 Task: Open Card Business Requirements Elicitation in Board Email Marketing Campaign Strategy and Execution to Workspace Human Resources Information Systems and add a team member Softage.2@softage.net, a label Yellow, a checklist Web Development, an attachment from your onedrive, a color Yellow and finally, add a card description 'Conduct customer research for new pricing models' and a comment 'This task requires us to be agile and adaptable, given the dynamic nature of the project.'. Add a start date 'Jan 06, 1900' with a due date 'Jan 13, 1900'
Action: Mouse moved to (32, 320)
Screenshot: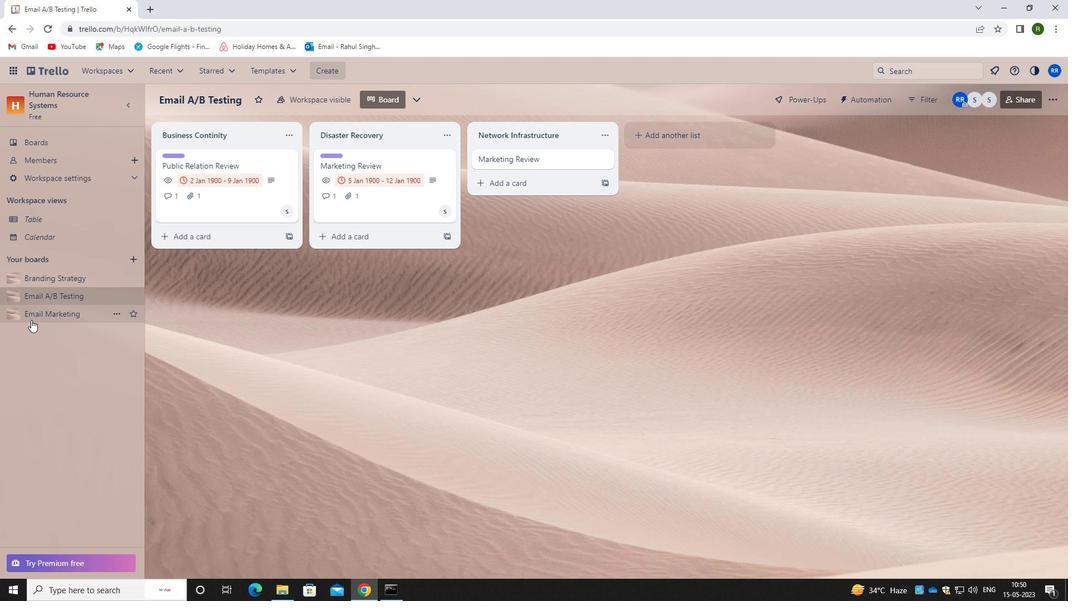 
Action: Mouse pressed left at (32, 320)
Screenshot: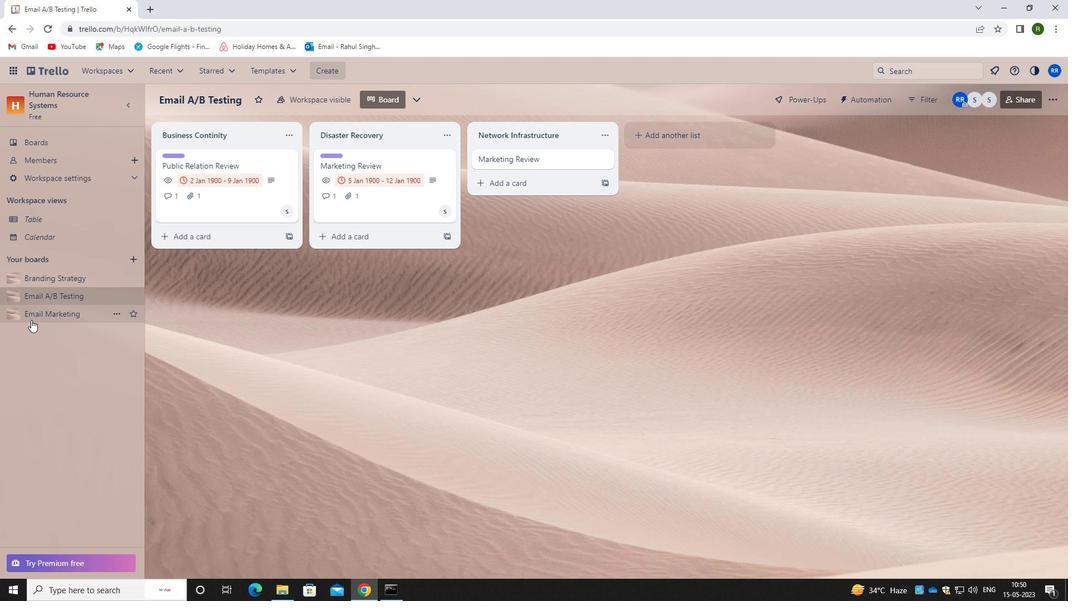 
Action: Mouse moved to (448, 158)
Screenshot: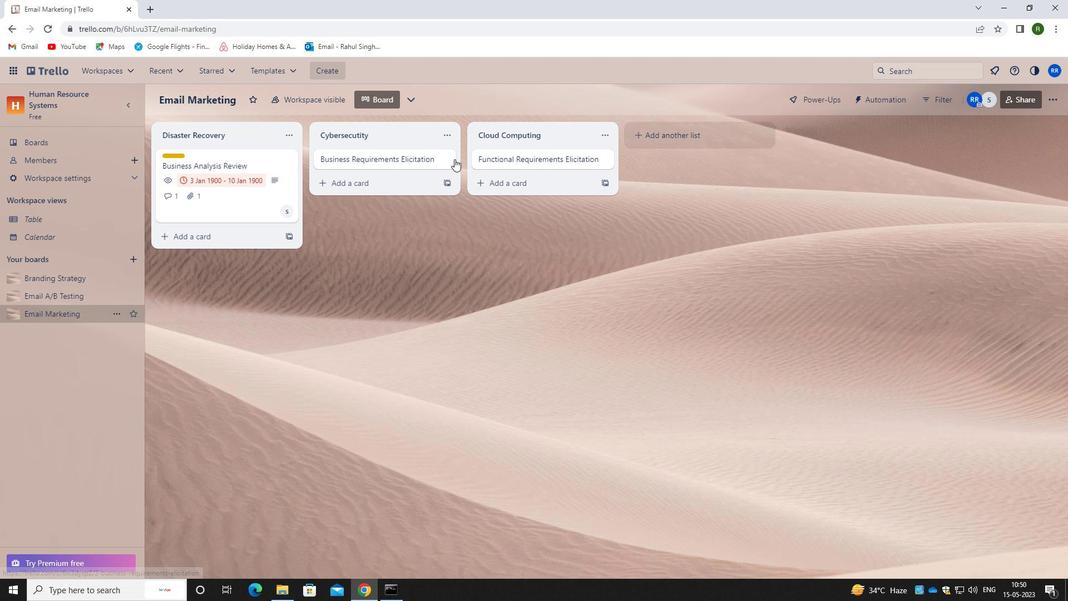 
Action: Mouse pressed left at (448, 158)
Screenshot: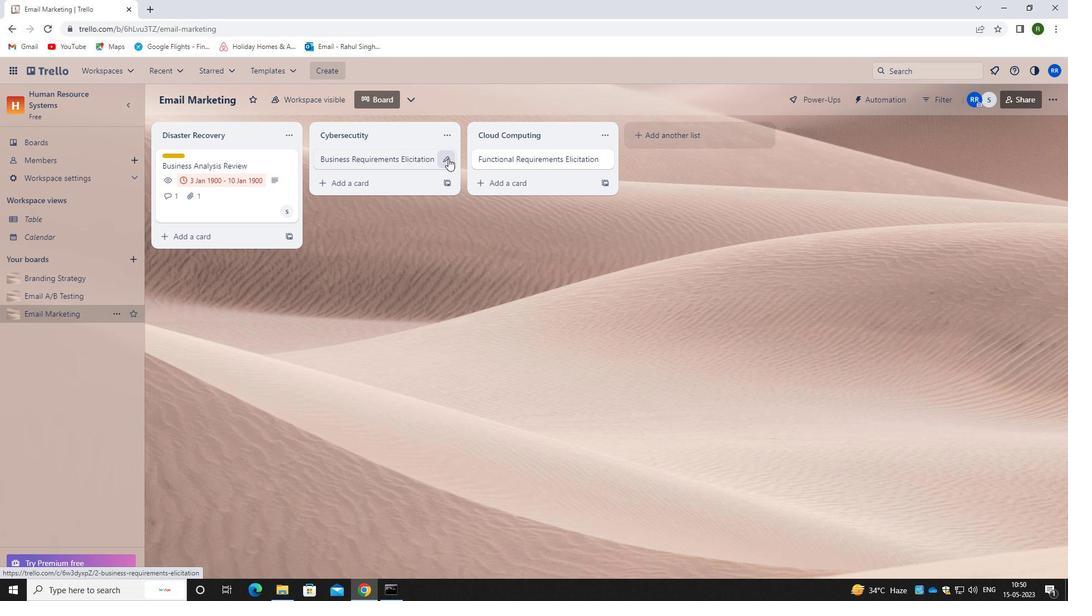 
Action: Mouse moved to (490, 159)
Screenshot: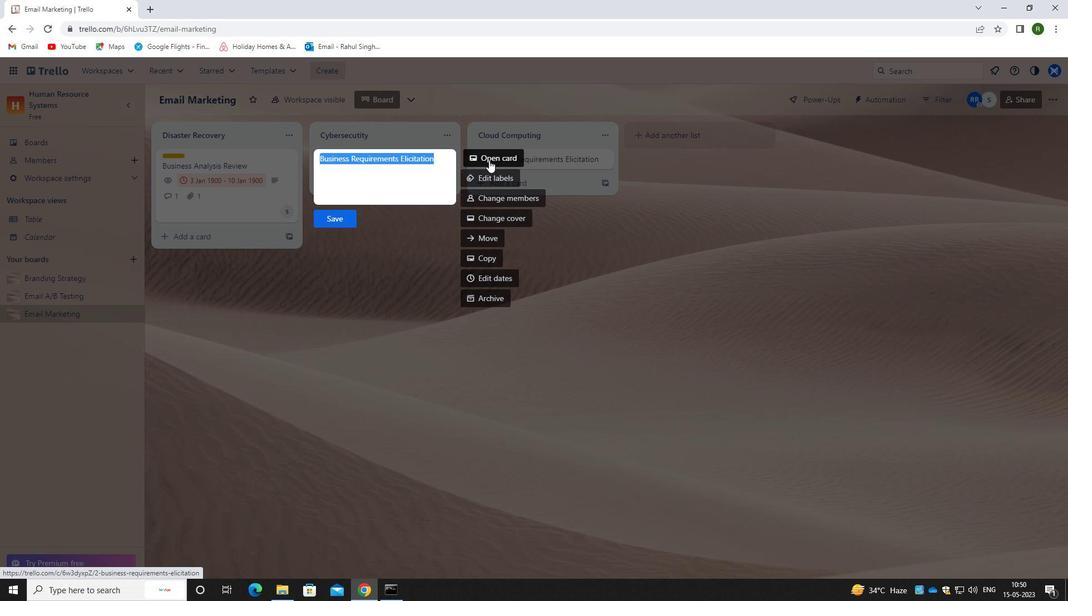
Action: Mouse pressed left at (490, 159)
Screenshot: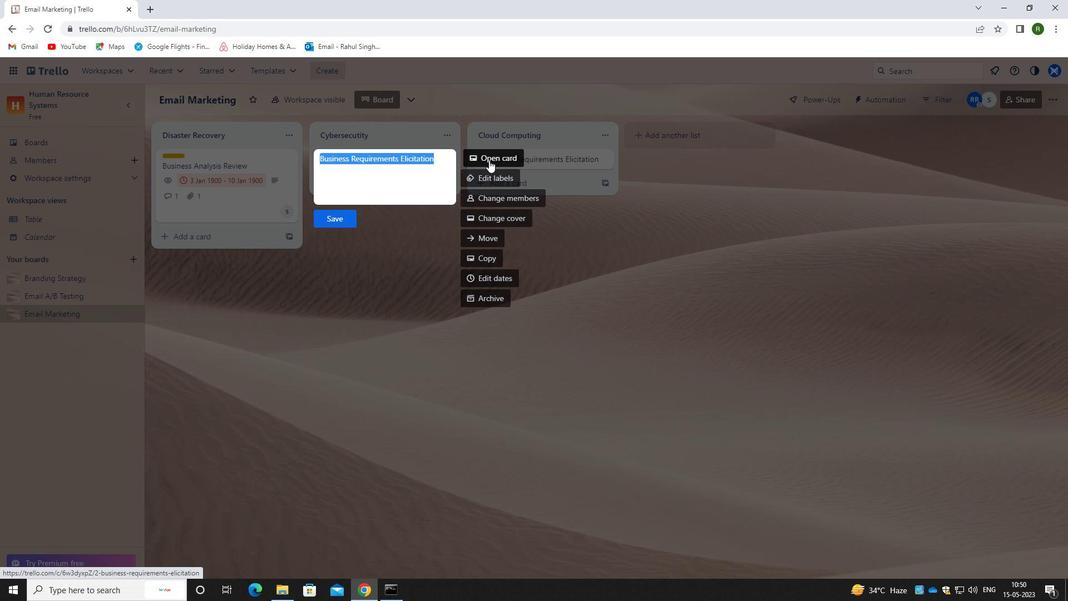 
Action: Mouse moved to (673, 198)
Screenshot: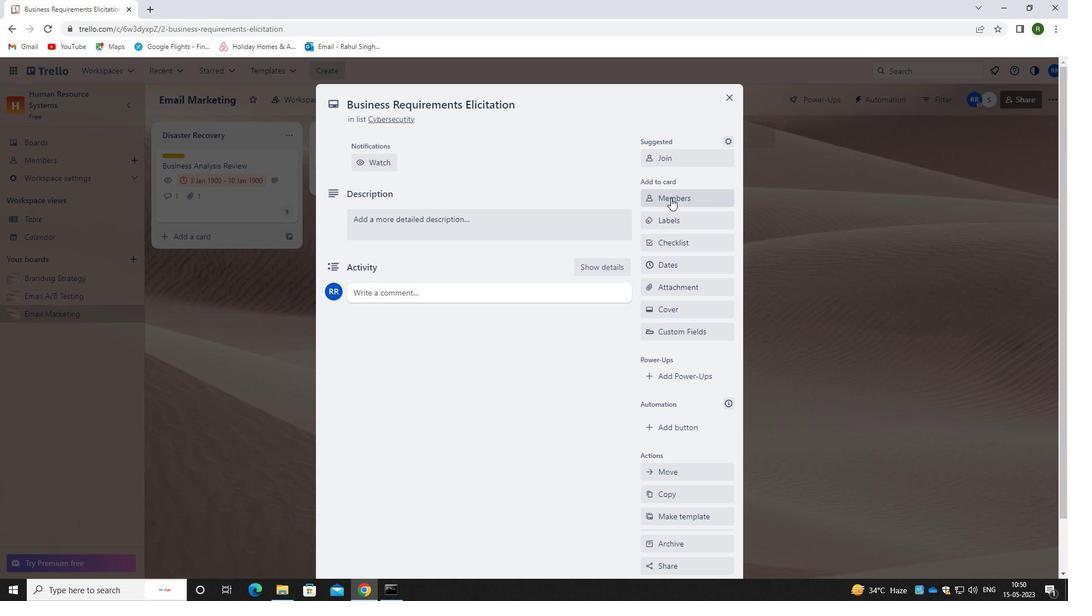 
Action: Mouse pressed left at (673, 198)
Screenshot: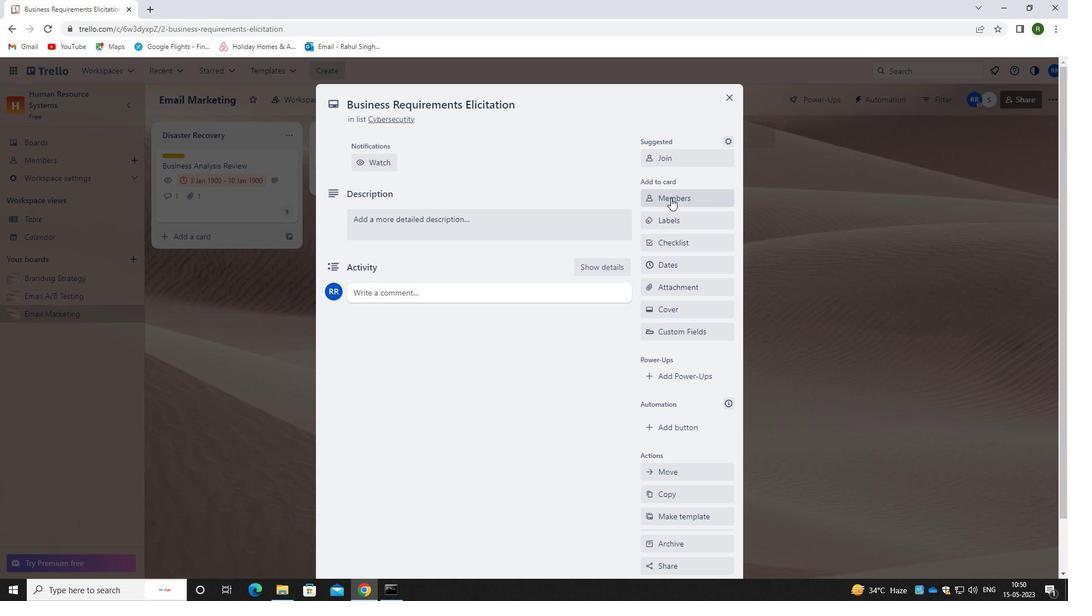 
Action: Mouse moved to (685, 249)
Screenshot: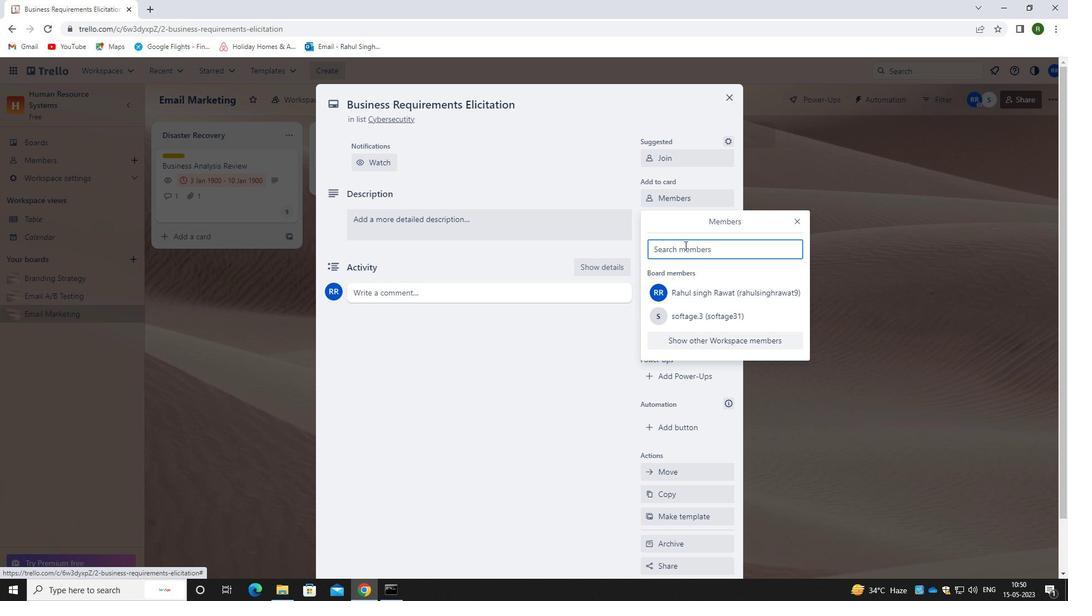 
Action: Key pressed <Key.caps_lock>s<Key.caps_lock>Oftage.2<Key.shift>@SOFTAGEM<Key.insert><Key.backspace>.NET
Screenshot: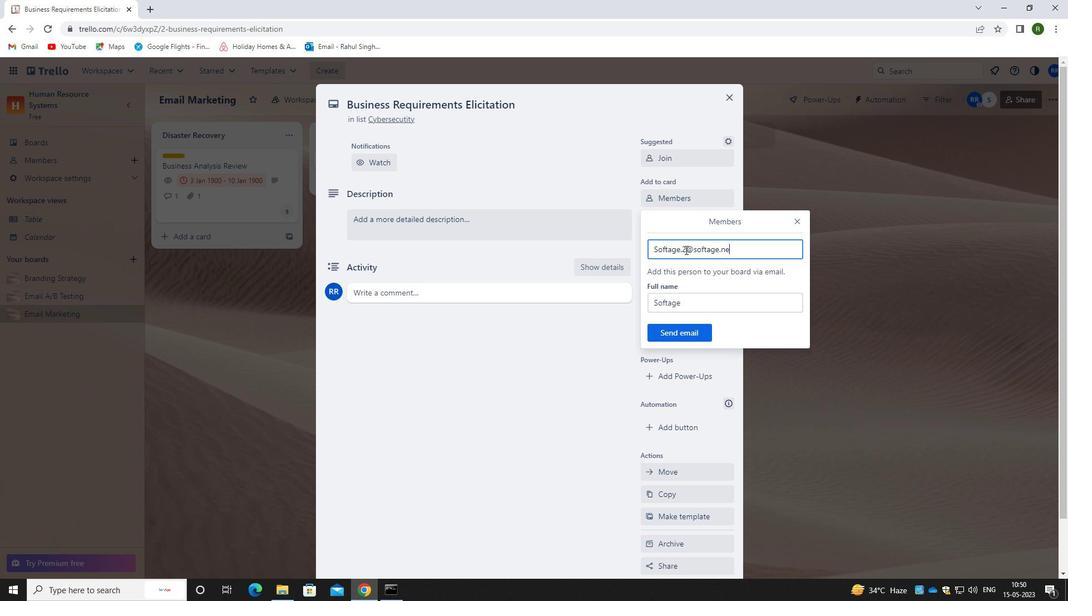 
Action: Mouse moved to (659, 329)
Screenshot: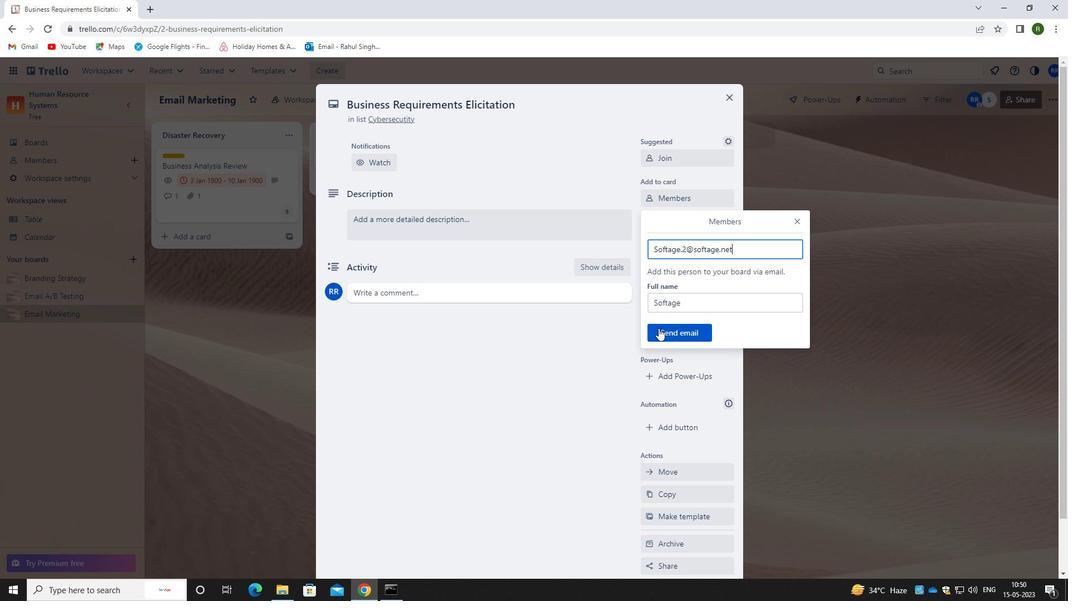 
Action: Mouse pressed left at (659, 329)
Screenshot: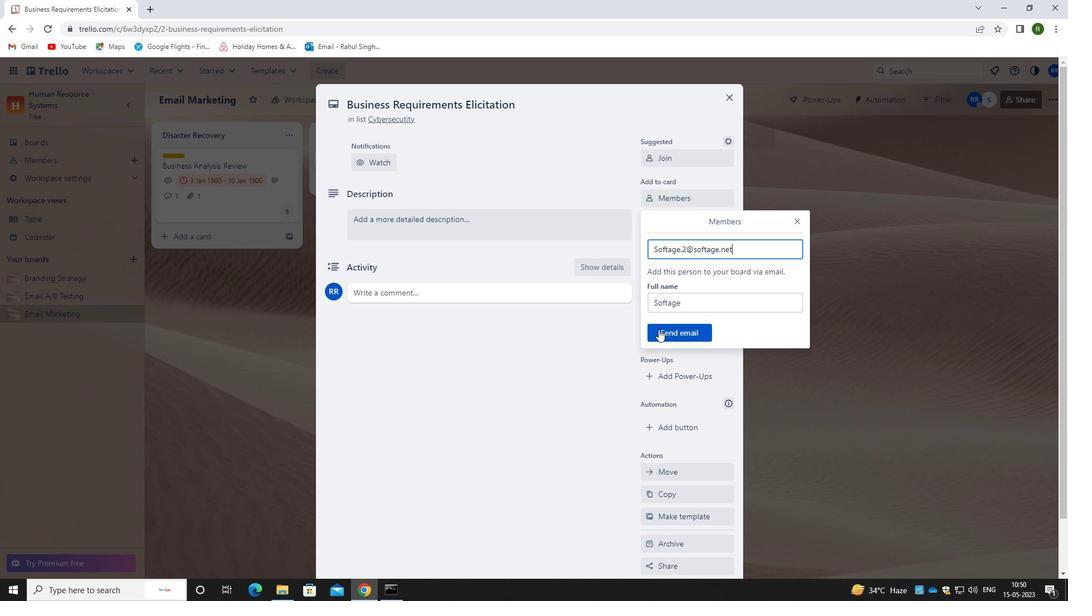 
Action: Mouse moved to (681, 216)
Screenshot: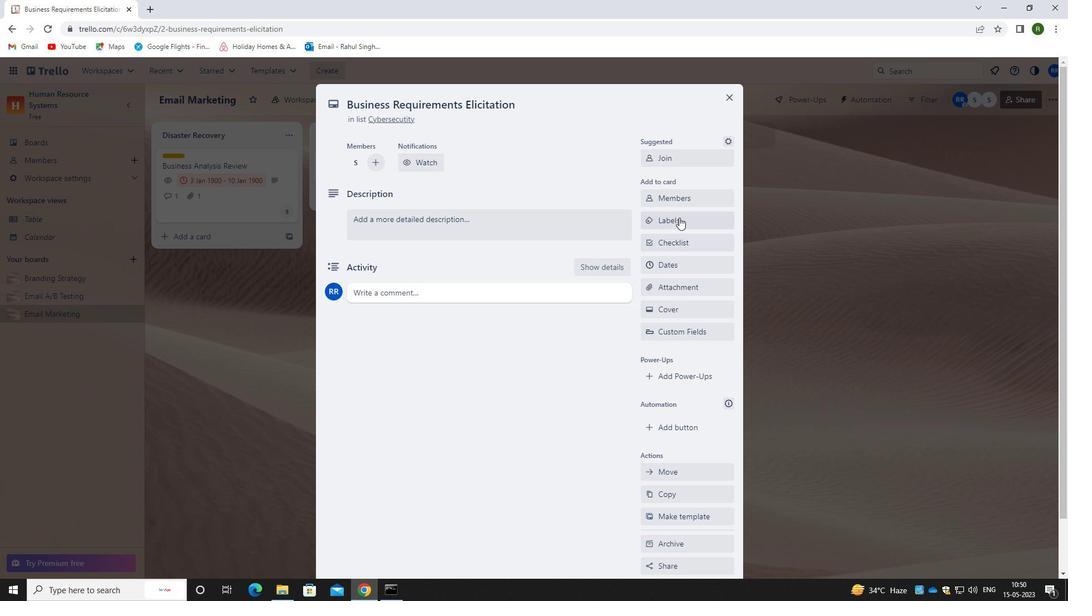 
Action: Mouse pressed left at (681, 216)
Screenshot: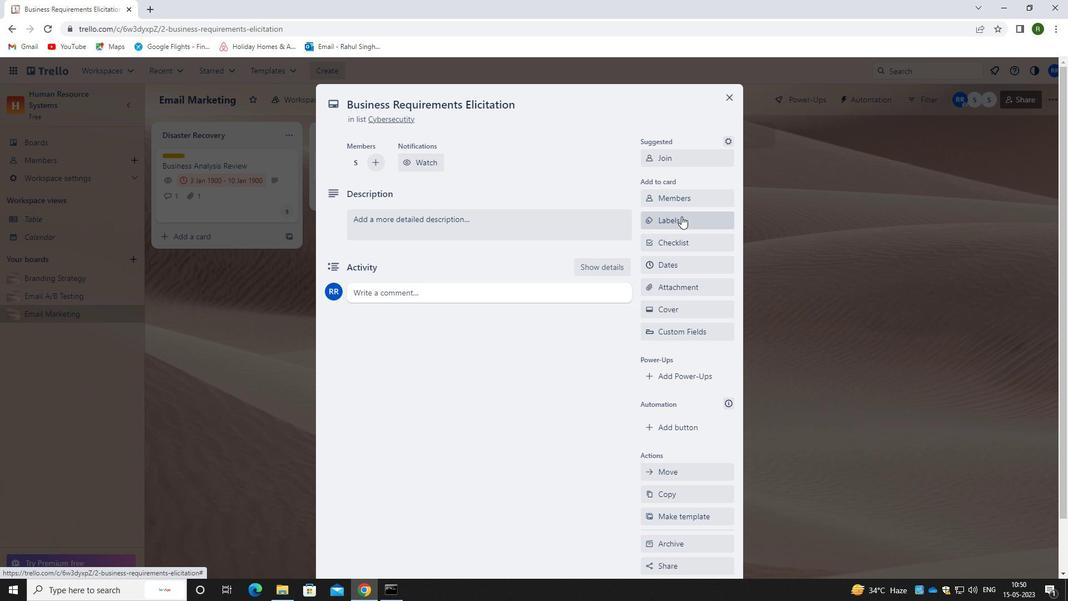 
Action: Mouse moved to (687, 273)
Screenshot: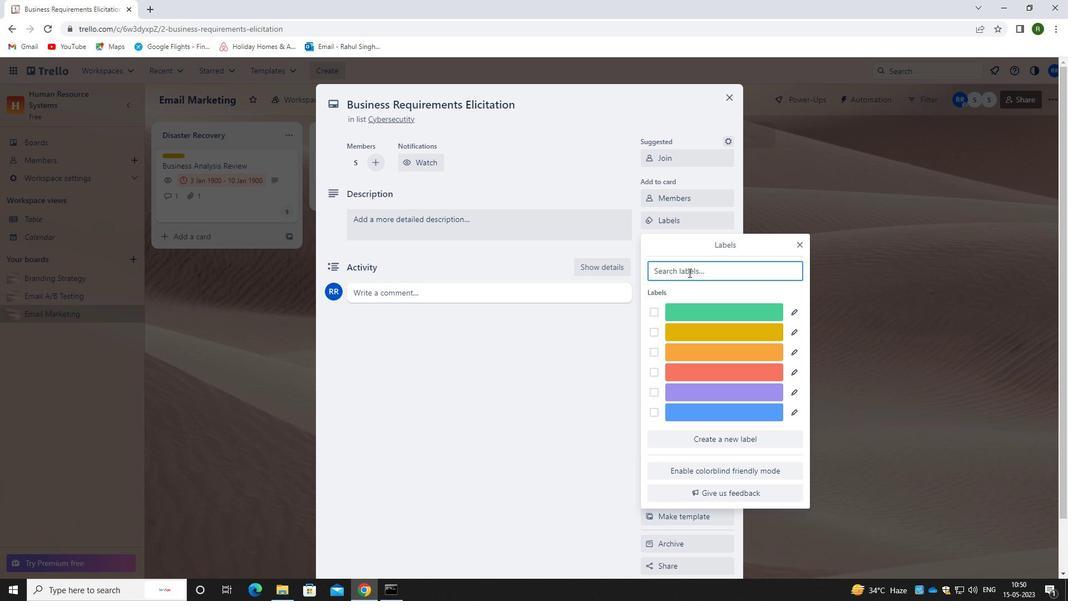 
Action: Key pressed YELLOW
Screenshot: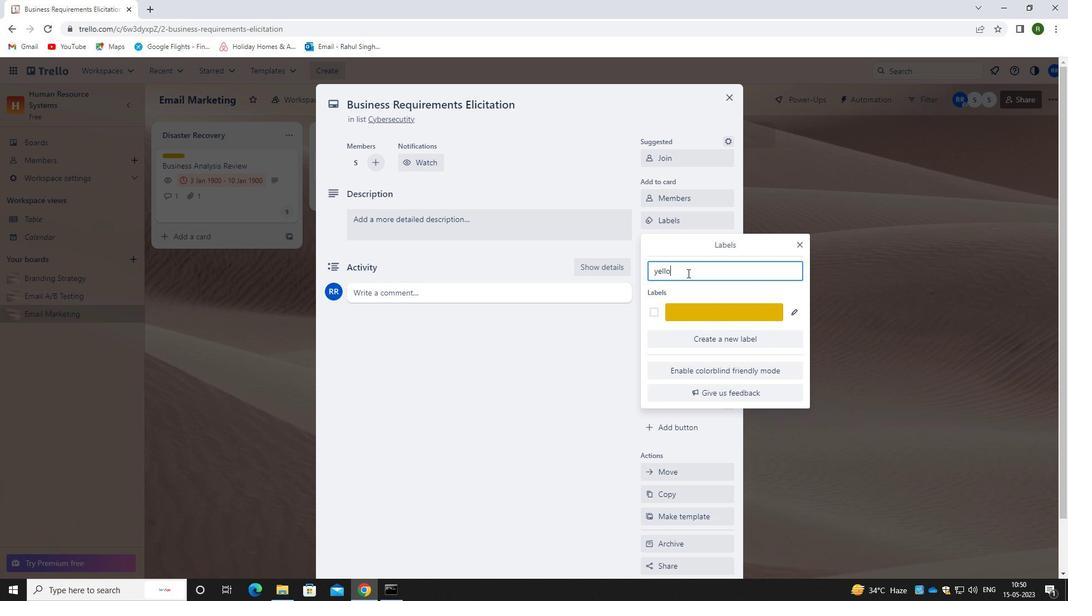 
Action: Mouse moved to (658, 307)
Screenshot: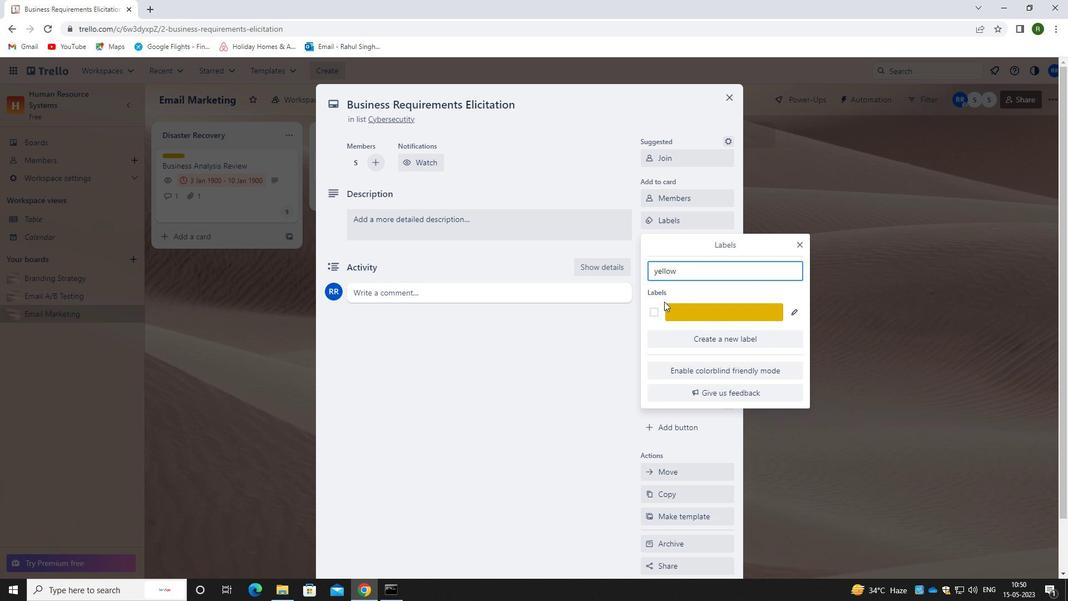 
Action: Mouse pressed left at (658, 307)
Screenshot: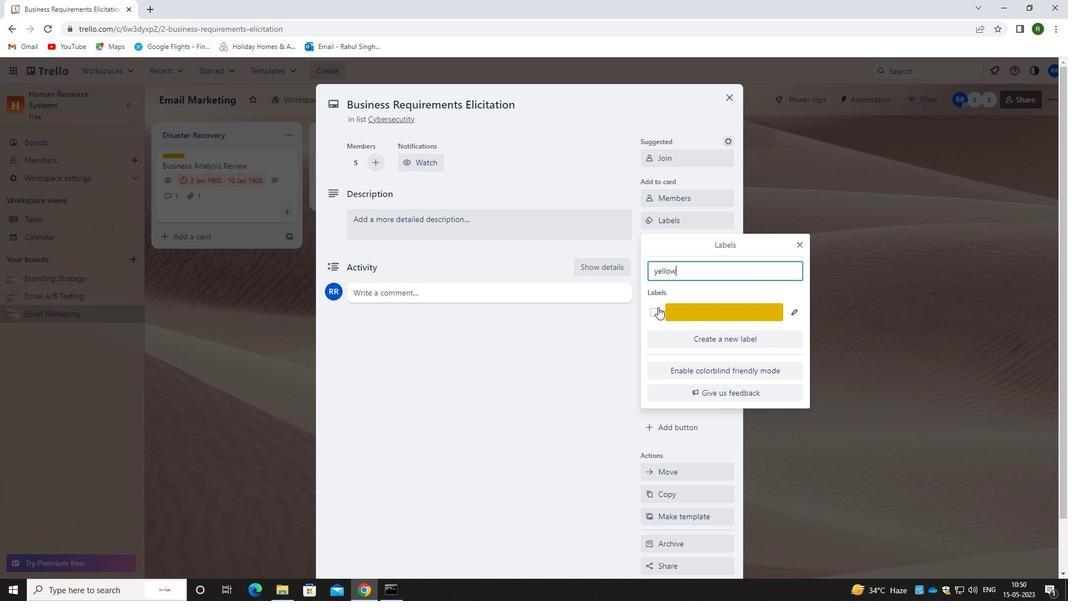 
Action: Mouse moved to (590, 366)
Screenshot: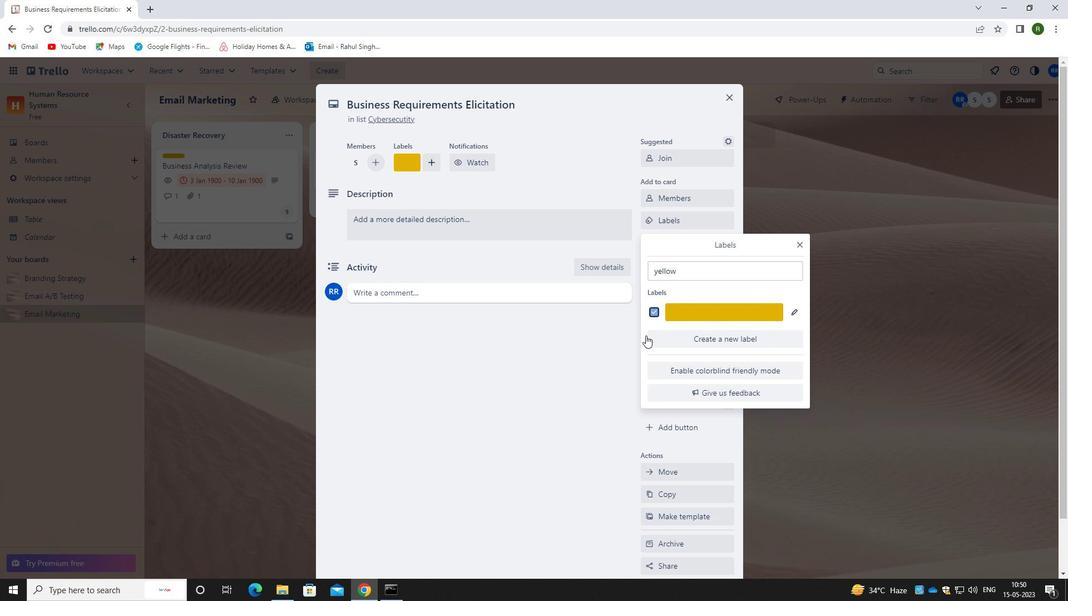 
Action: Mouse pressed left at (590, 366)
Screenshot: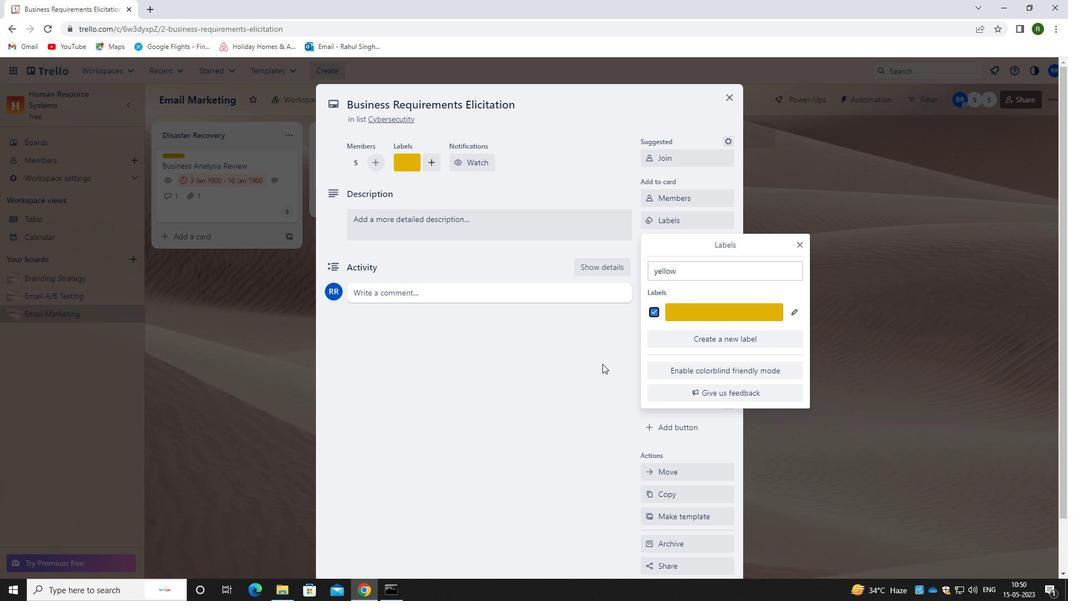 
Action: Mouse moved to (682, 240)
Screenshot: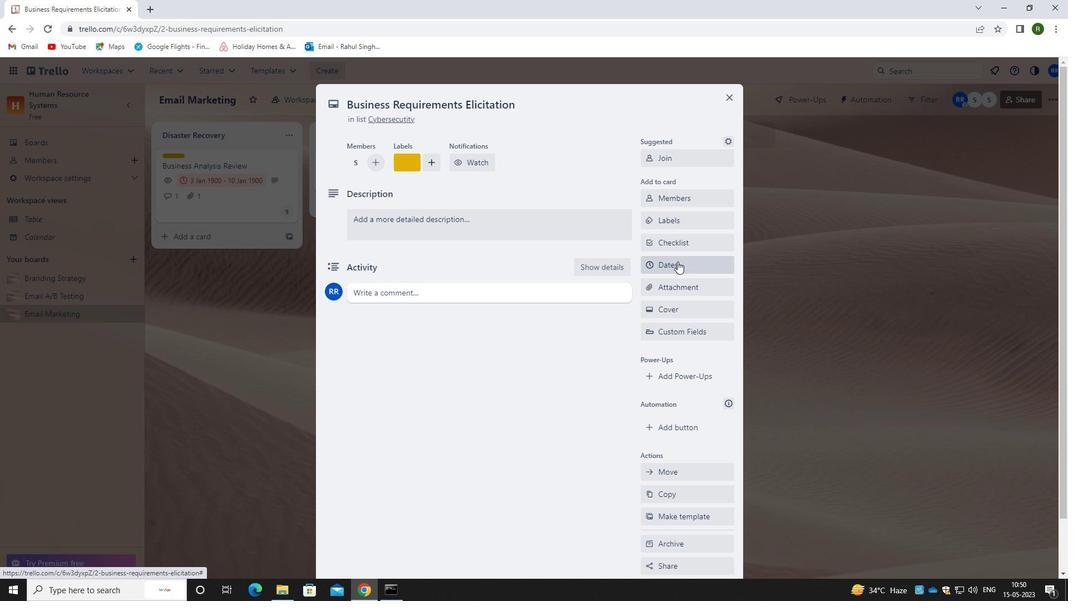 
Action: Mouse pressed left at (682, 240)
Screenshot: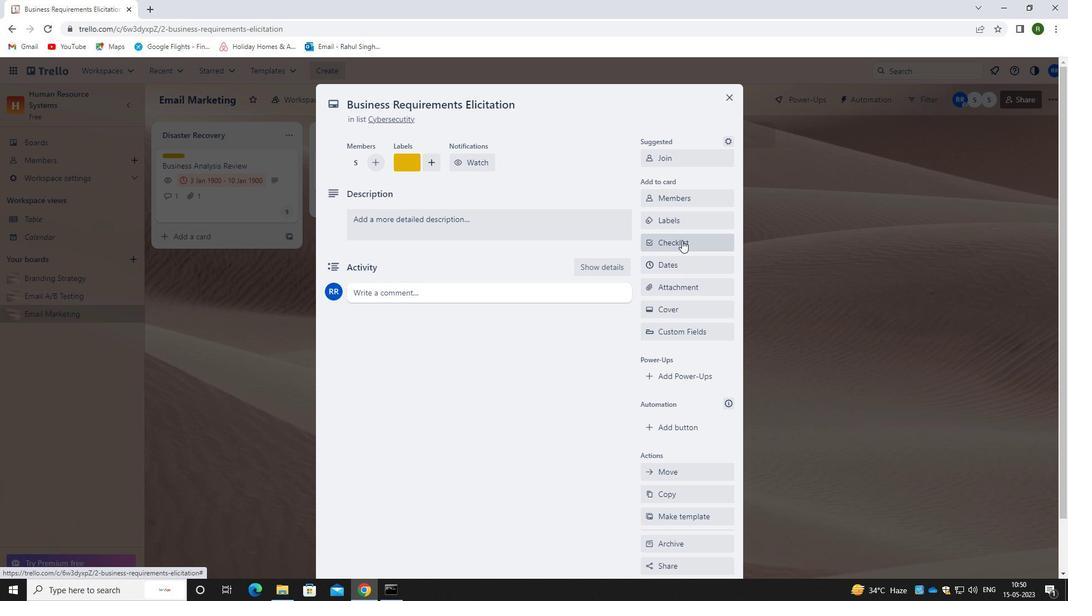 
Action: Mouse moved to (668, 292)
Screenshot: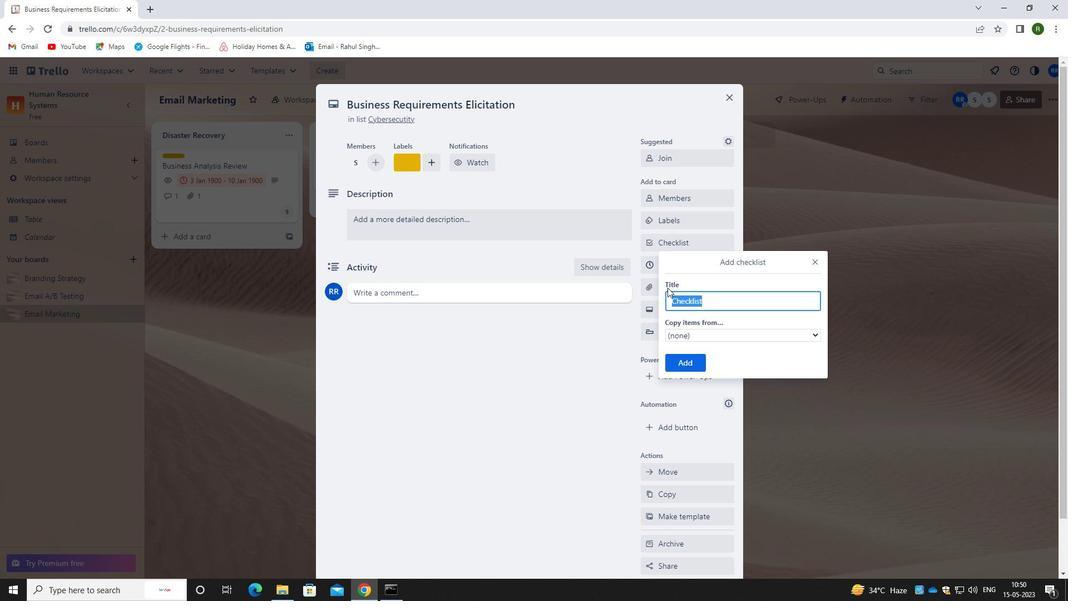
Action: Key pressed <Key.shift>WEB<Key.space><Key.shift>DE
Screenshot: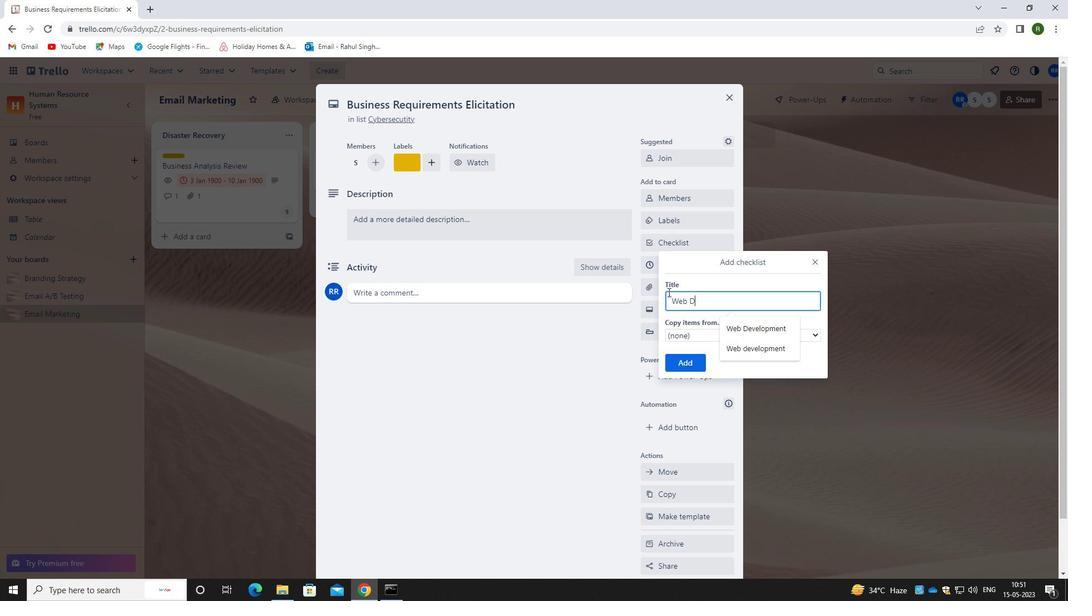 
Action: Mouse moved to (728, 328)
Screenshot: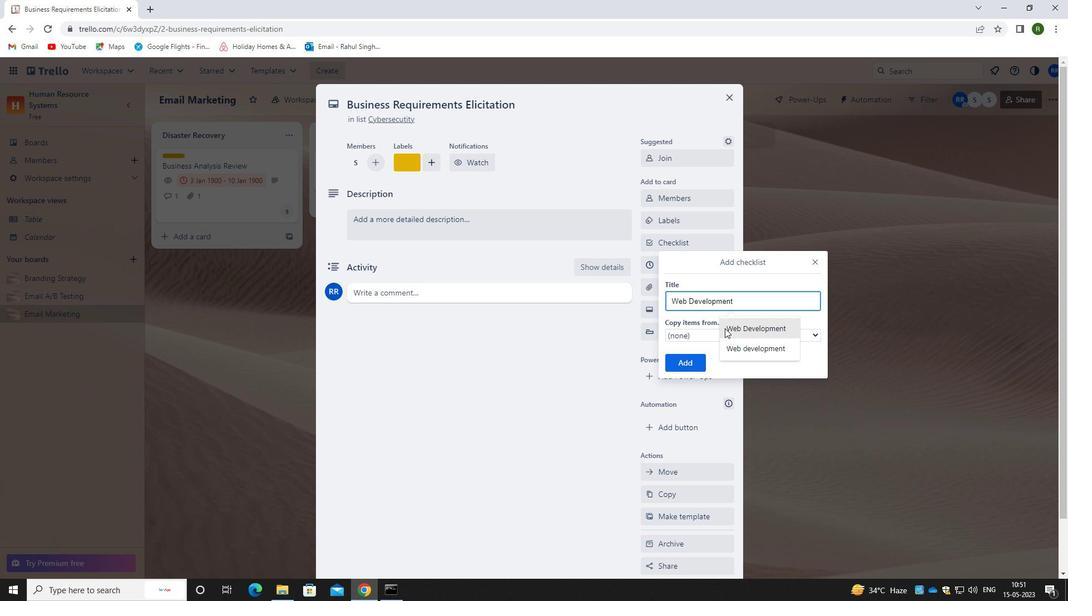 
Action: Mouse pressed left at (728, 328)
Screenshot: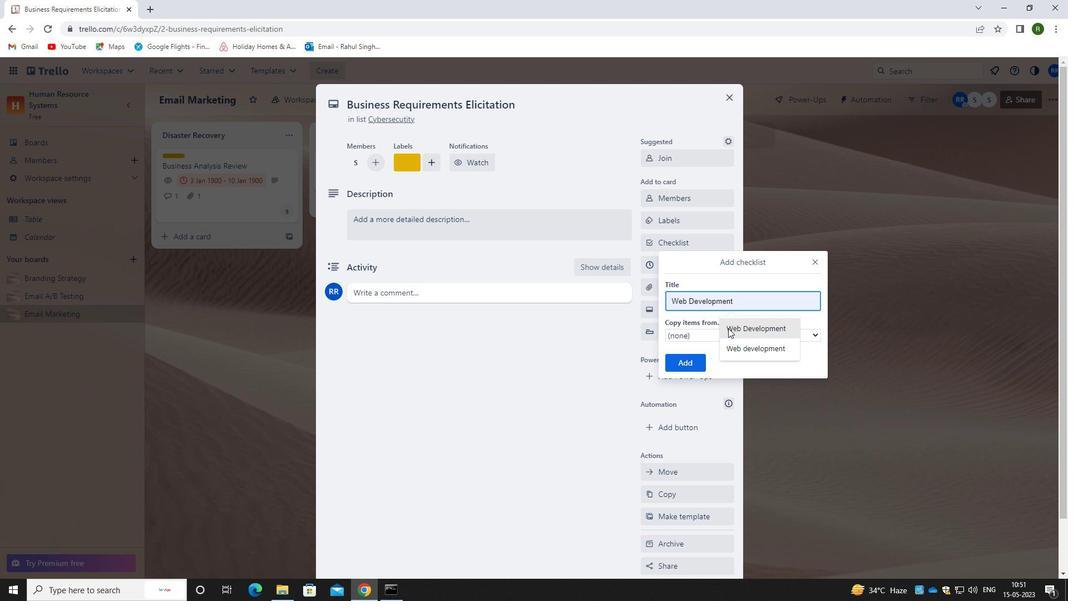 
Action: Mouse moved to (691, 365)
Screenshot: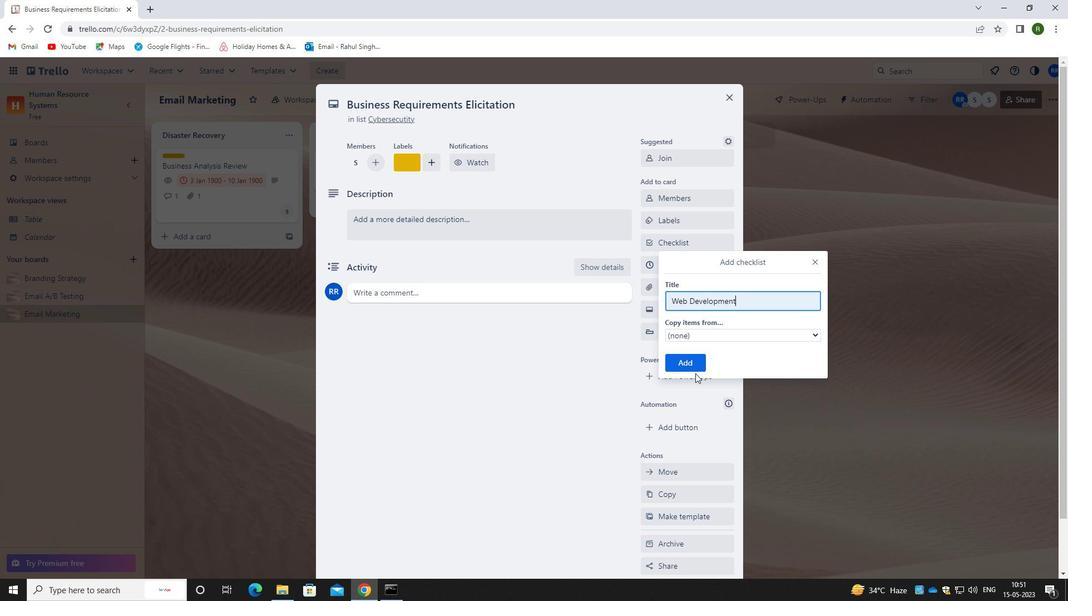 
Action: Mouse pressed left at (691, 365)
Screenshot: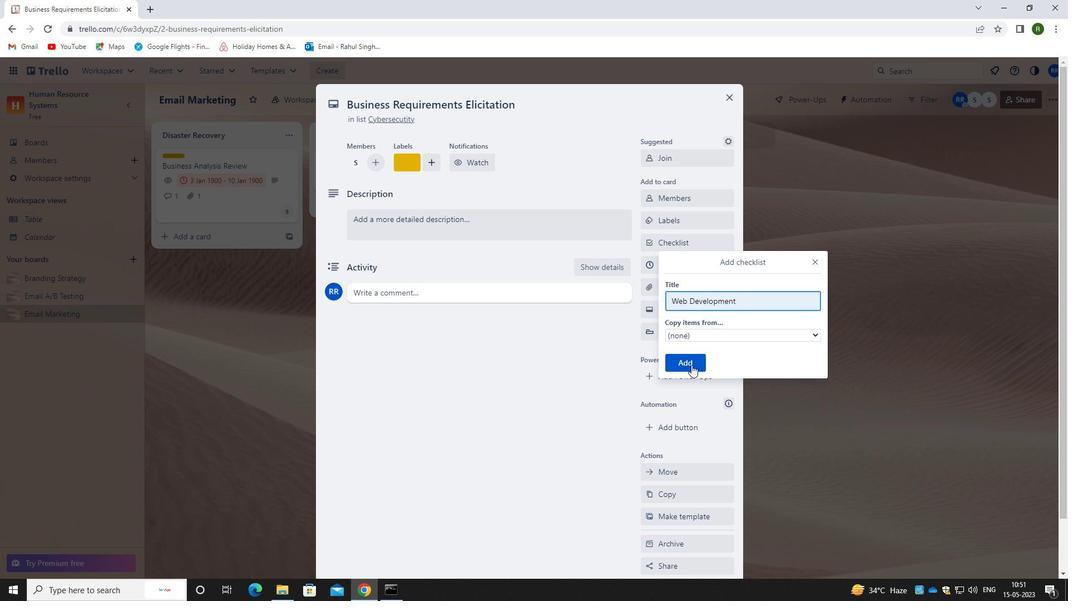 
Action: Mouse moved to (687, 288)
Screenshot: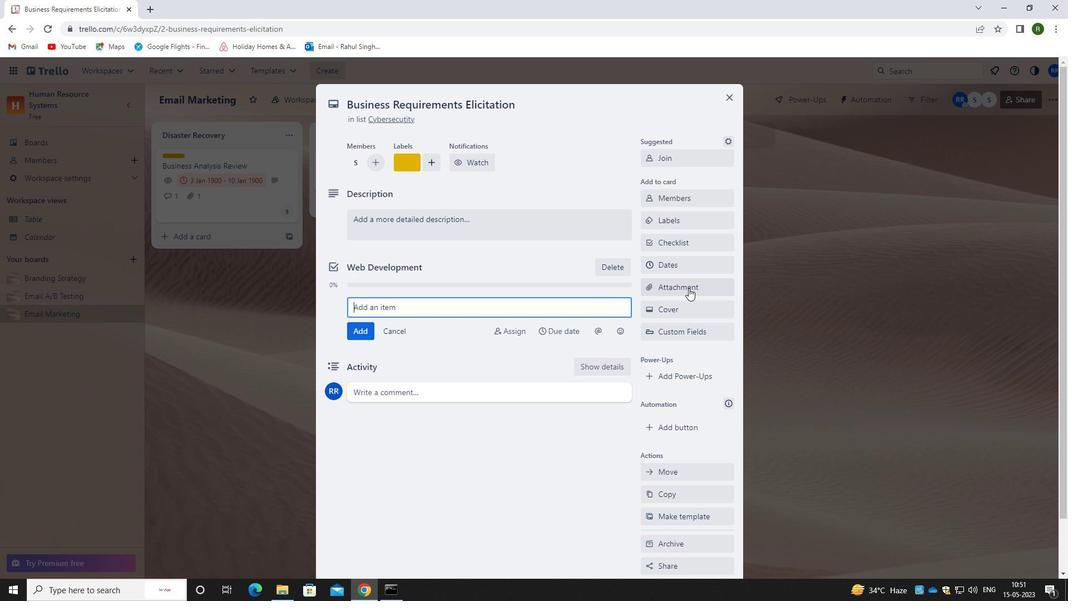 
Action: Mouse pressed left at (687, 288)
Screenshot: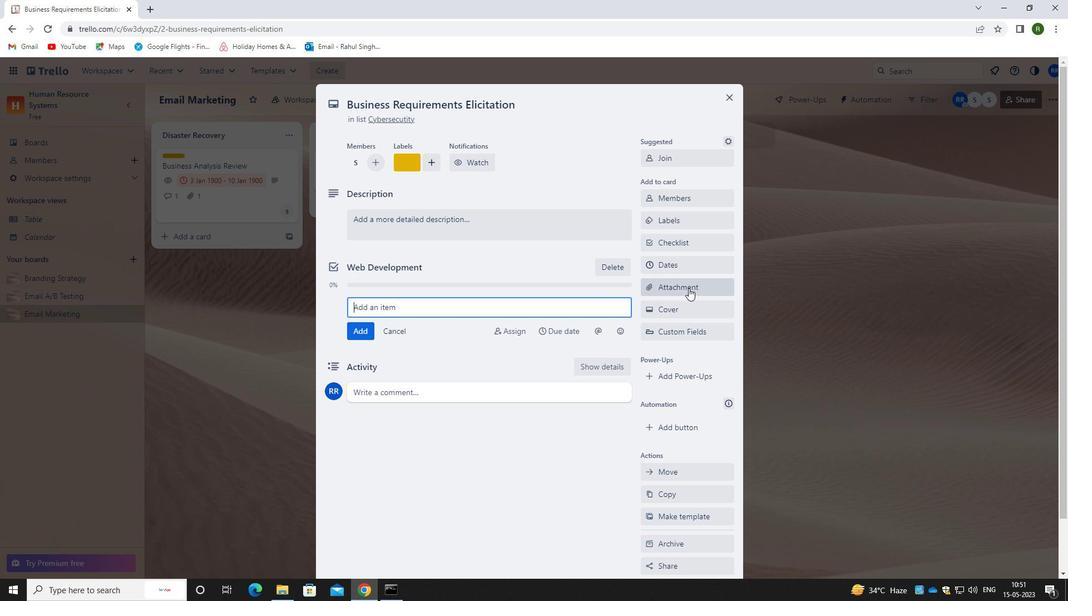 
Action: Mouse moved to (665, 428)
Screenshot: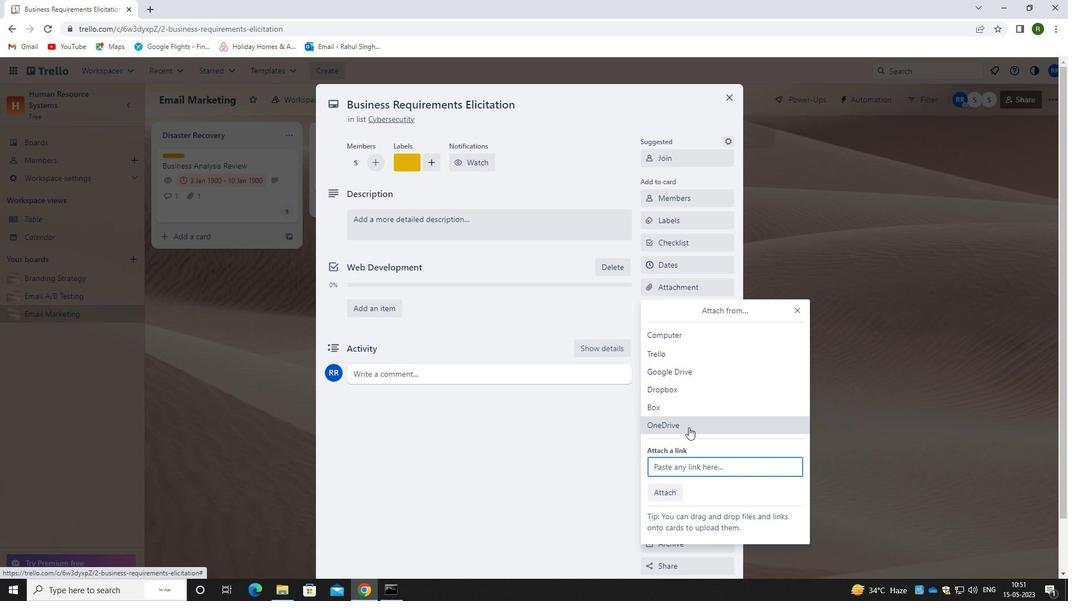 
Action: Mouse pressed left at (665, 428)
Screenshot: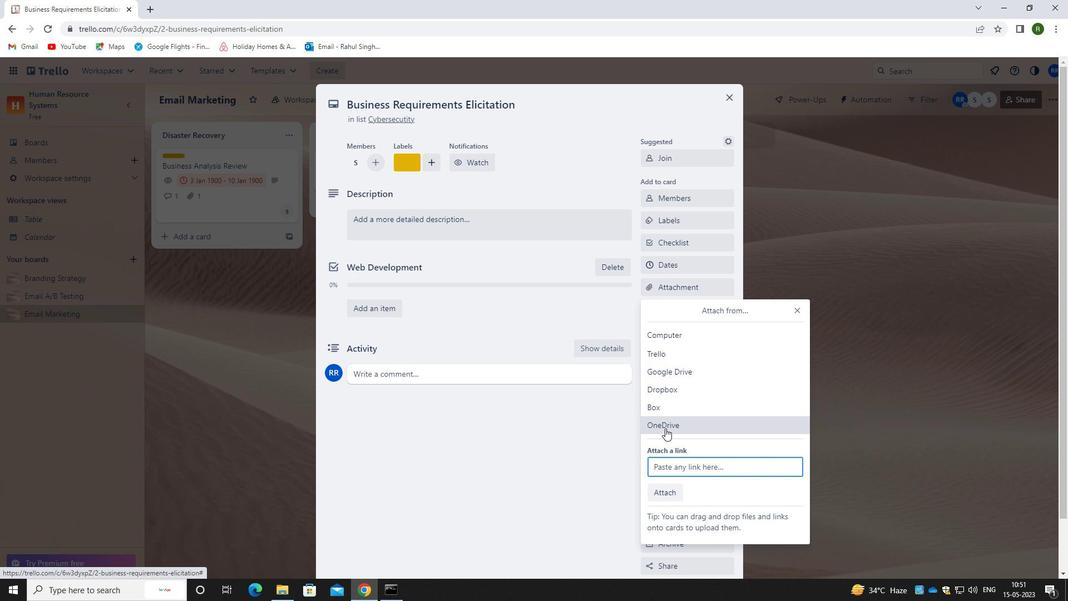 
Action: Mouse moved to (373, 418)
Screenshot: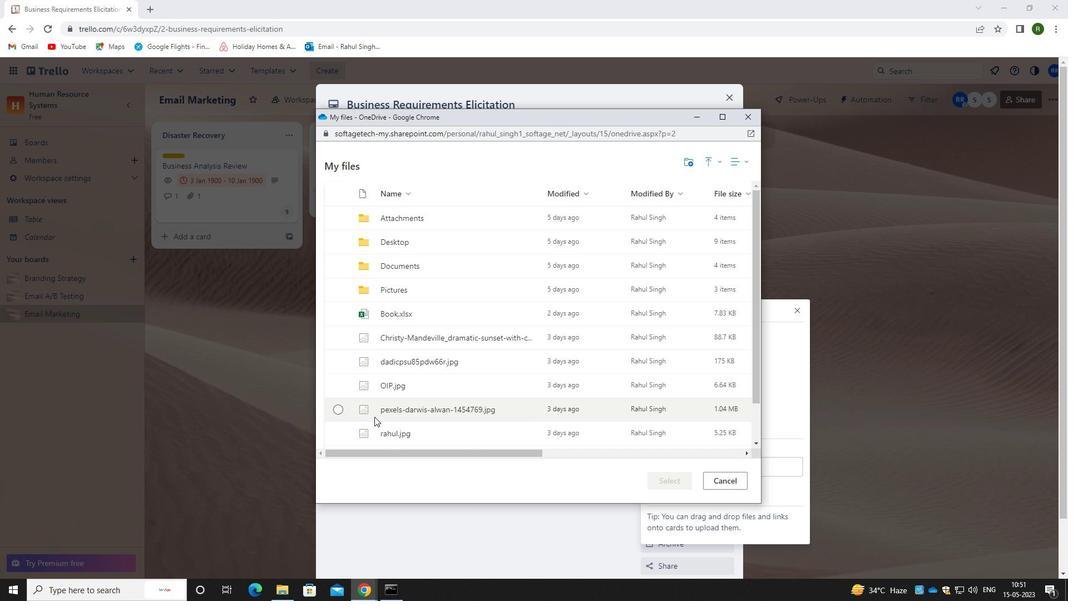 
Action: Mouse pressed left at (373, 418)
Screenshot: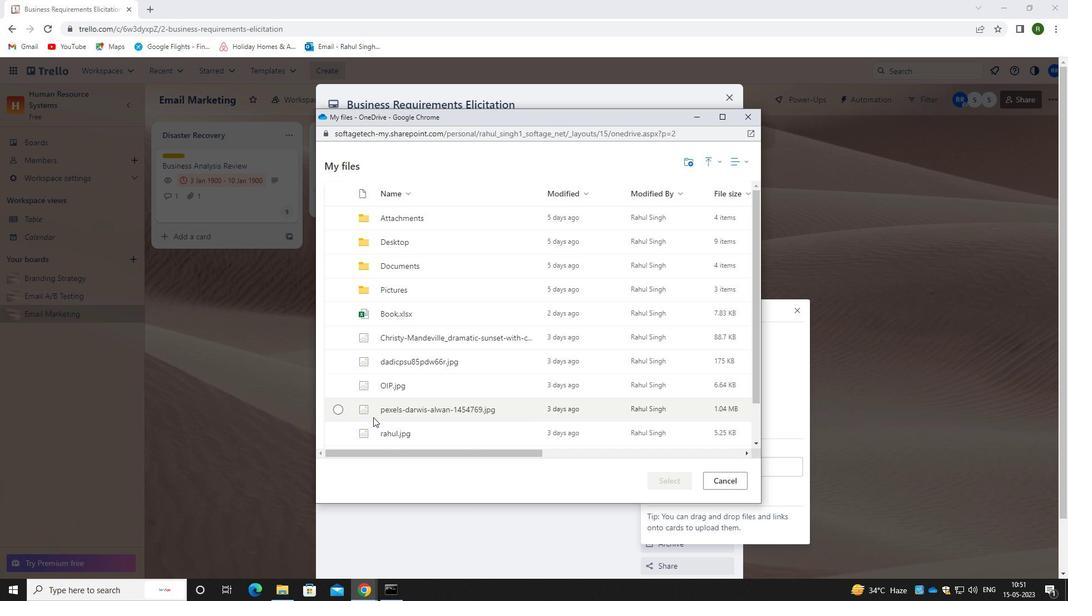 
Action: Mouse moved to (676, 483)
Screenshot: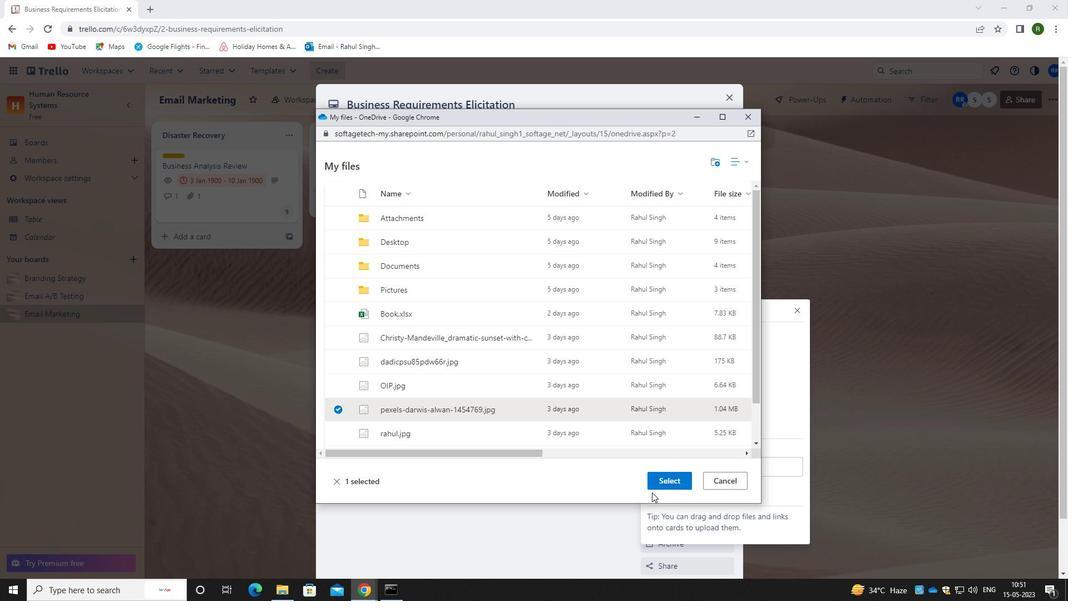 
Action: Mouse pressed left at (676, 483)
Screenshot: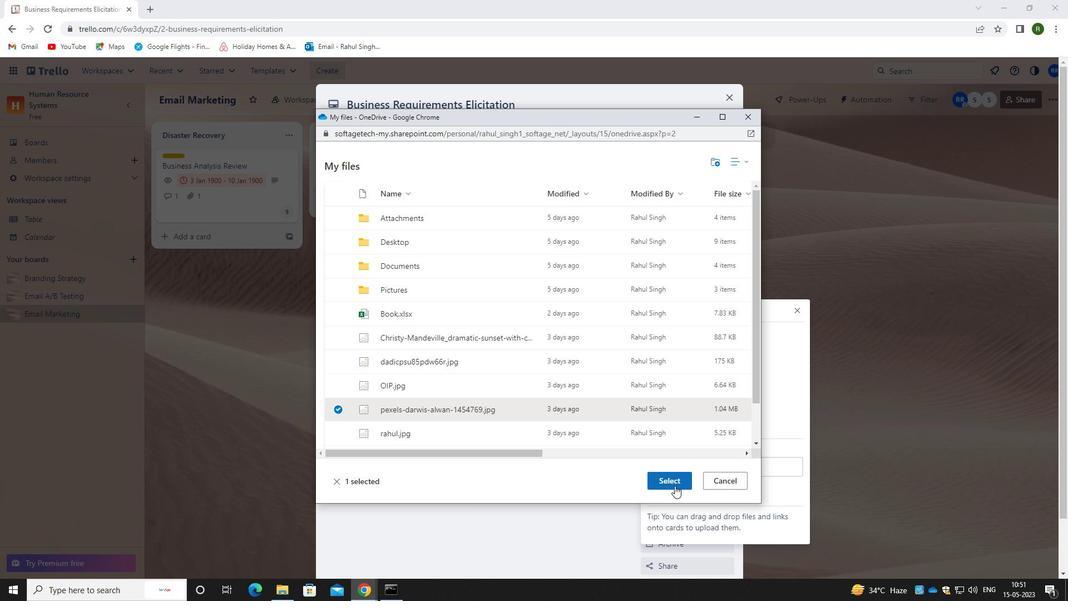 
Action: Mouse moved to (470, 226)
Screenshot: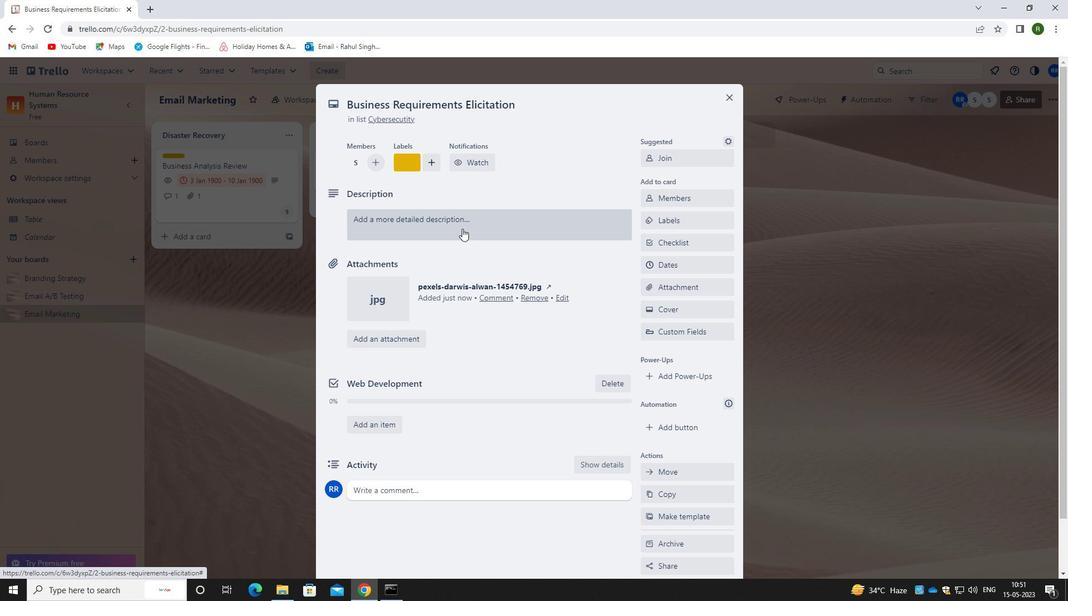 
Action: Mouse pressed left at (470, 226)
Screenshot: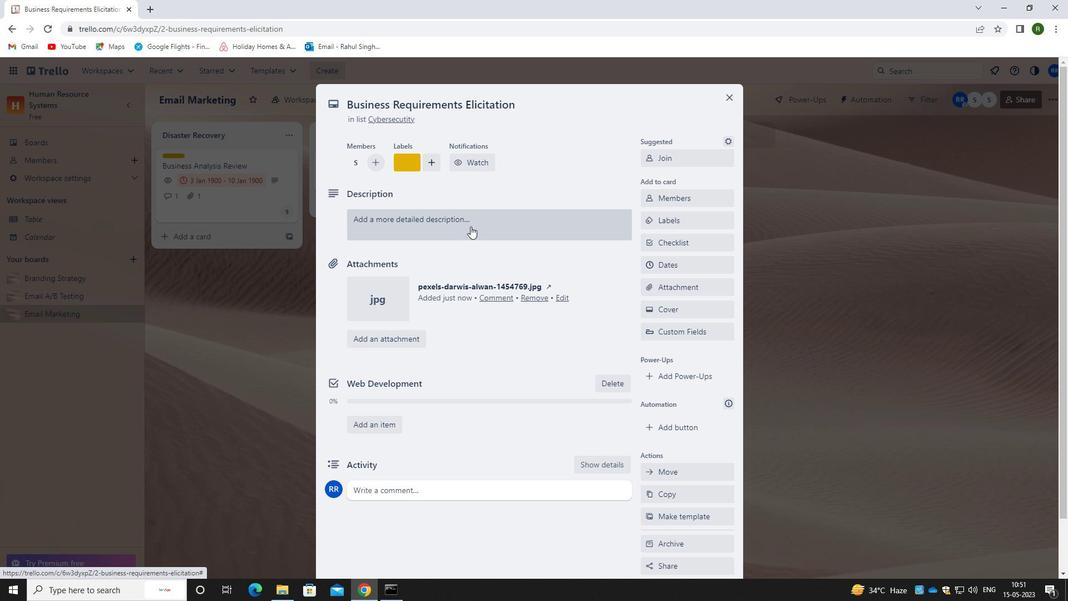 
Action: Mouse moved to (458, 268)
Screenshot: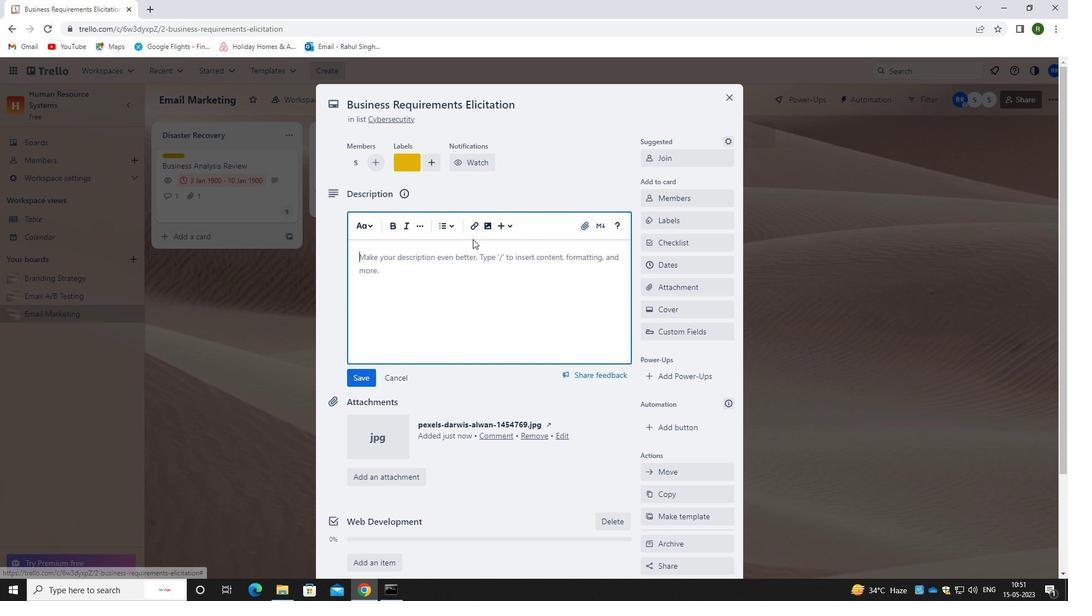 
Action: Mouse pressed left at (458, 268)
Screenshot: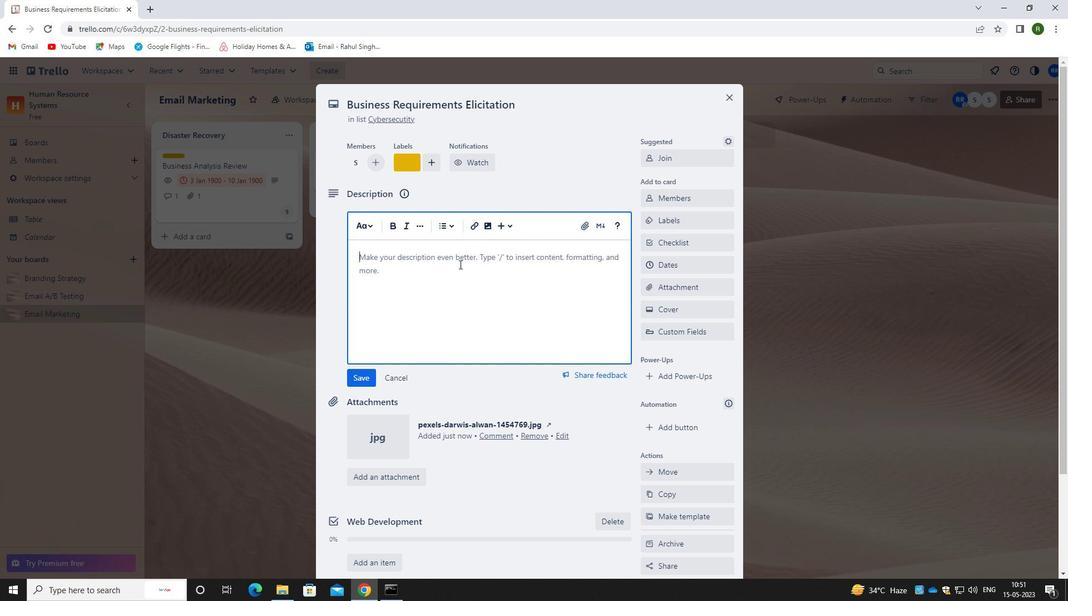 
Action: Key pressed <Key.caps_lock>C<Key.caps_lock>ONDUCT<Key.space>COU<Key.backspace><Key.backspace>USTOMER<Key.space>F<Key.backspace>RESEARH<Key.backspace>CH<Key.space>FOR<Key.space>NEW<Key.space>PROI<Key.backspace><Key.backspace>ICING<Key.space>MODELS.
Screenshot: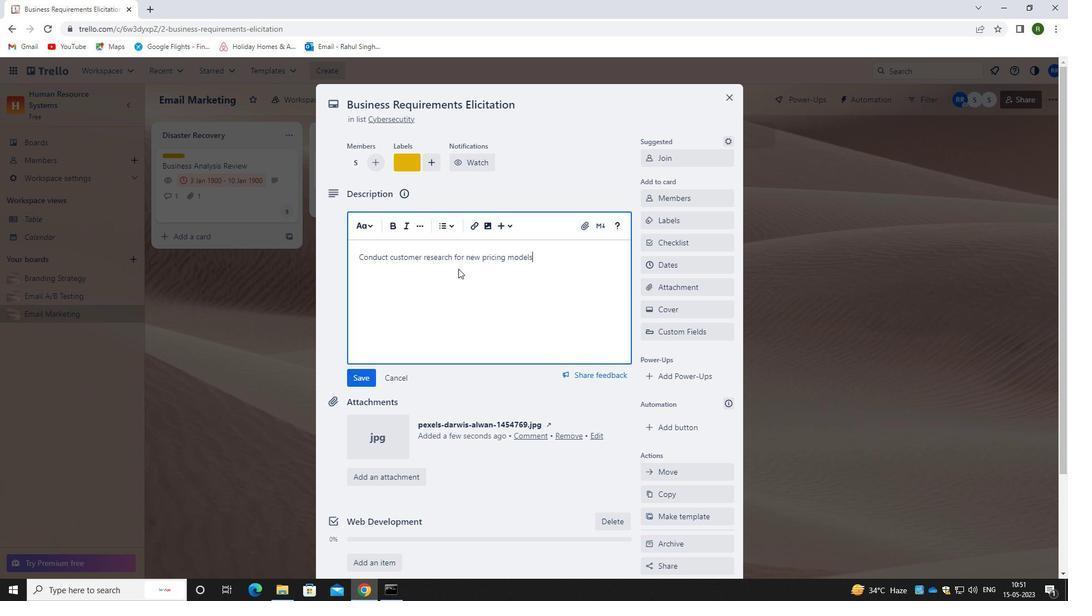 
Action: Mouse moved to (359, 382)
Screenshot: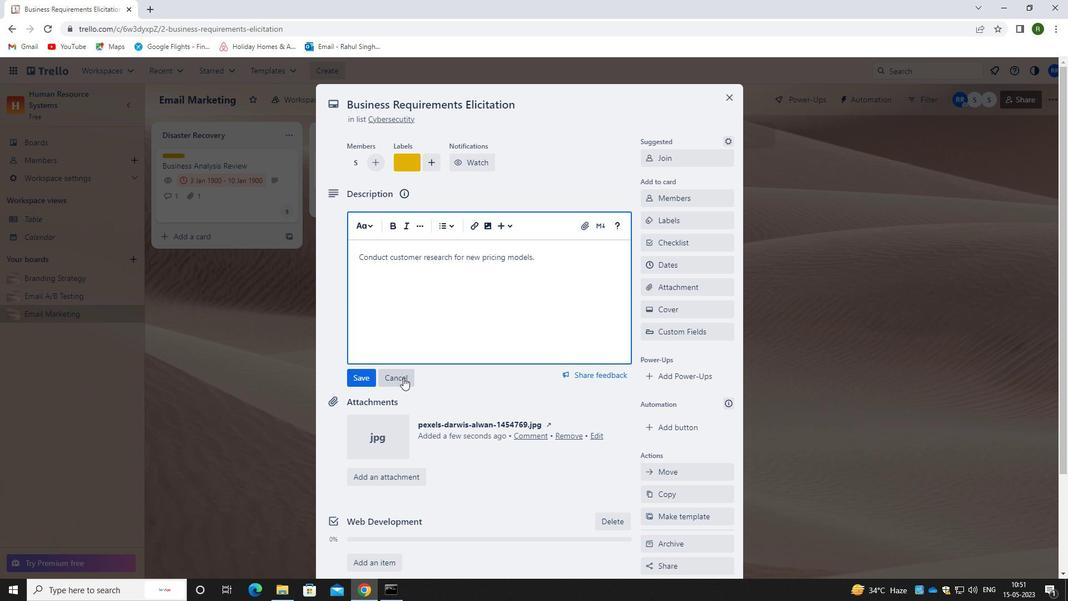 
Action: Mouse pressed left at (359, 382)
Screenshot: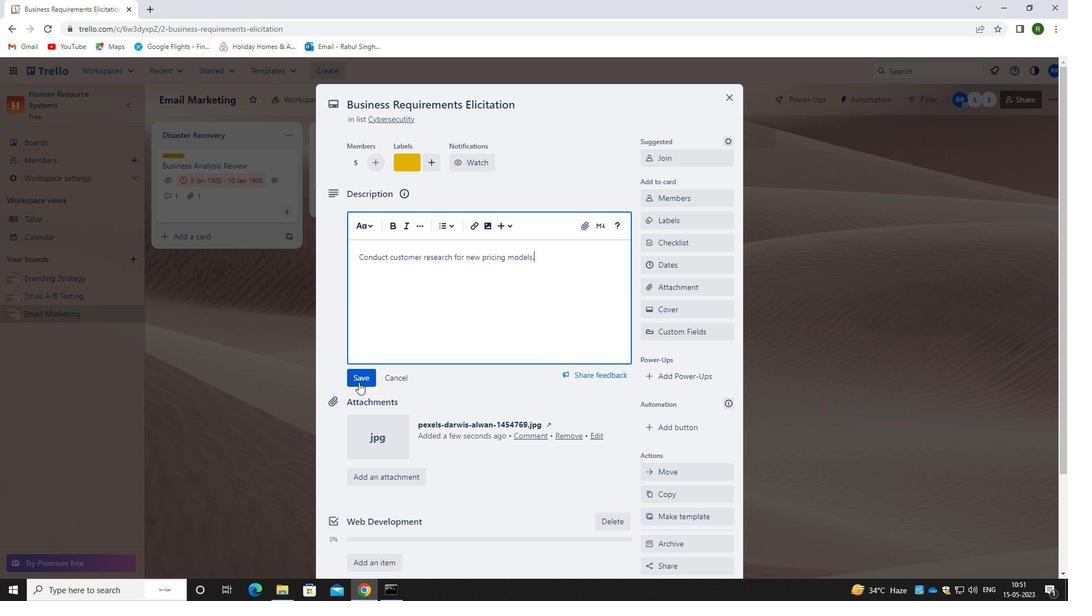 
Action: Mouse moved to (442, 411)
Screenshot: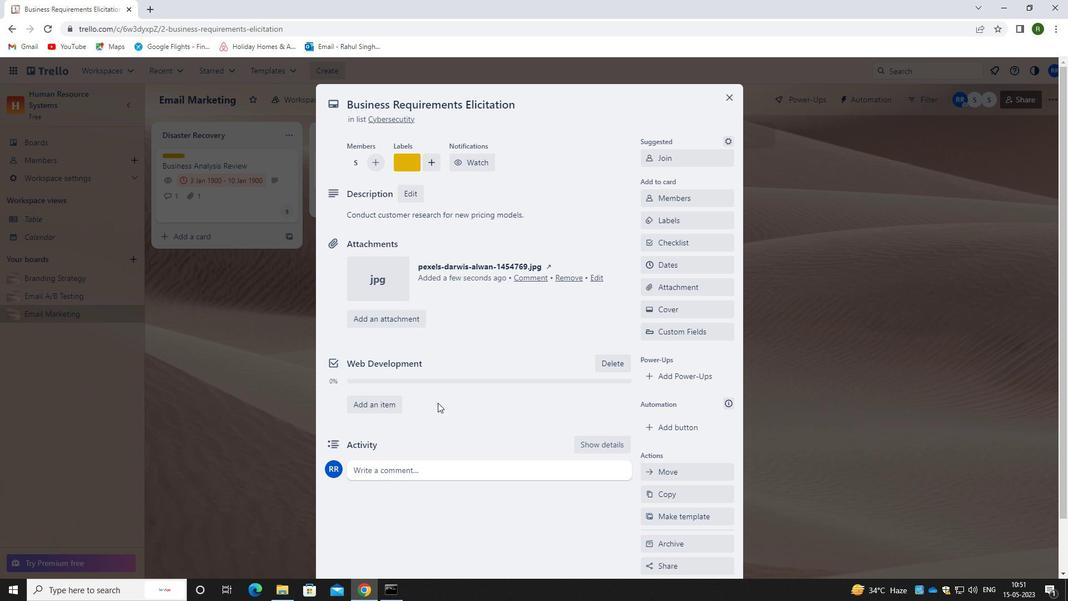 
Action: Mouse scrolled (442, 411) with delta (0, 0)
Screenshot: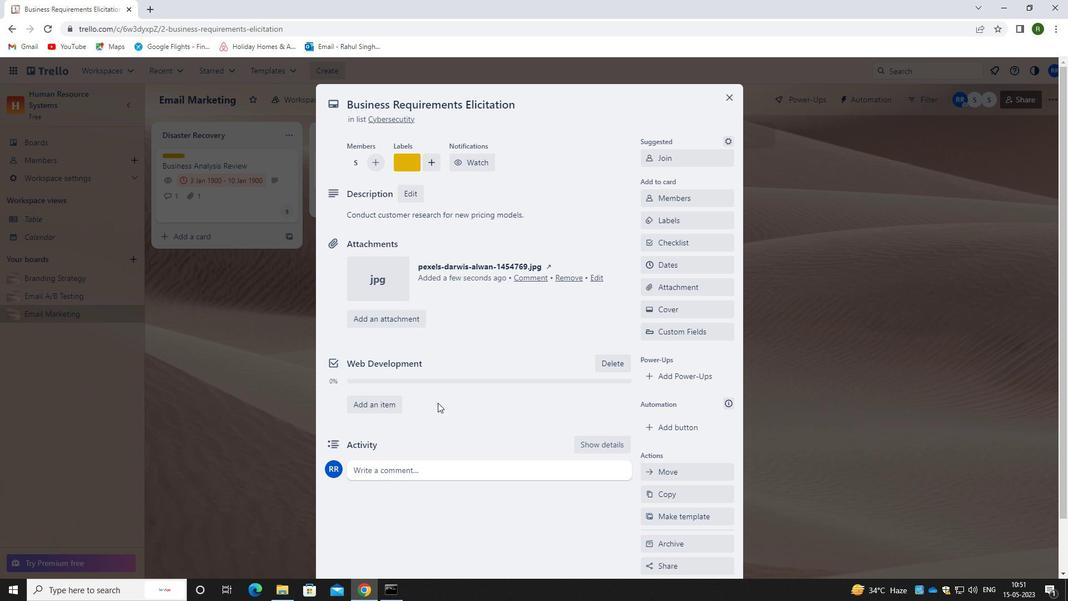 
Action: Mouse moved to (443, 413)
Screenshot: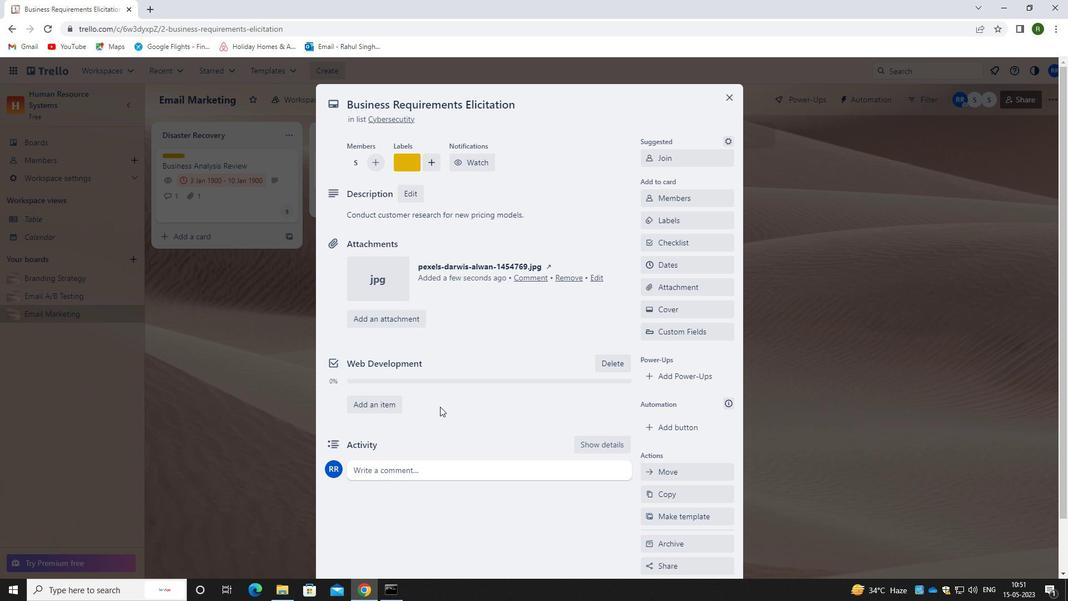 
Action: Mouse scrolled (443, 413) with delta (0, 0)
Screenshot: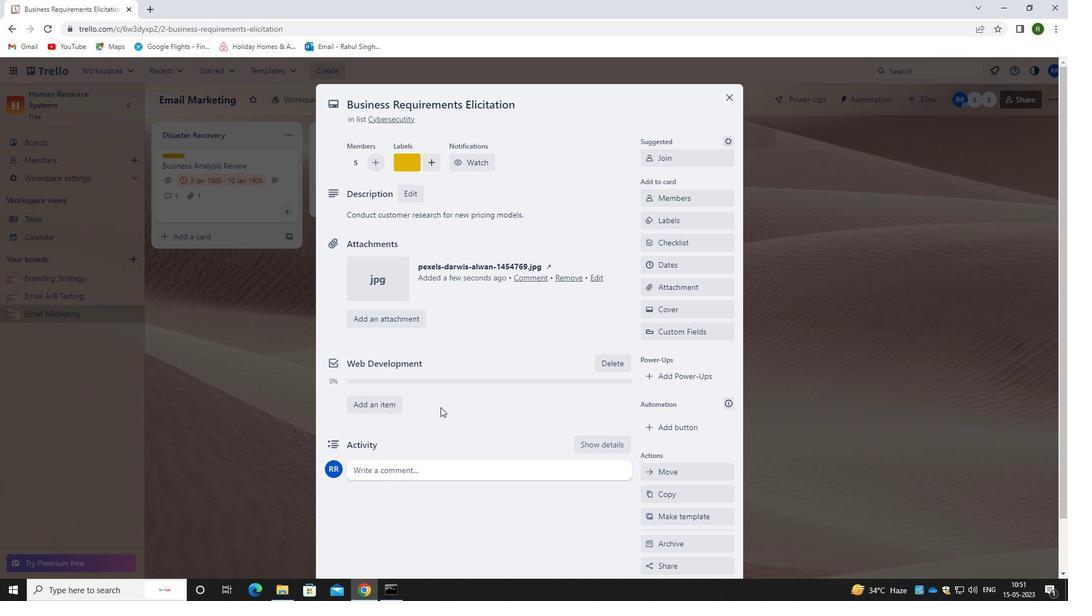 
Action: Mouse moved to (417, 415)
Screenshot: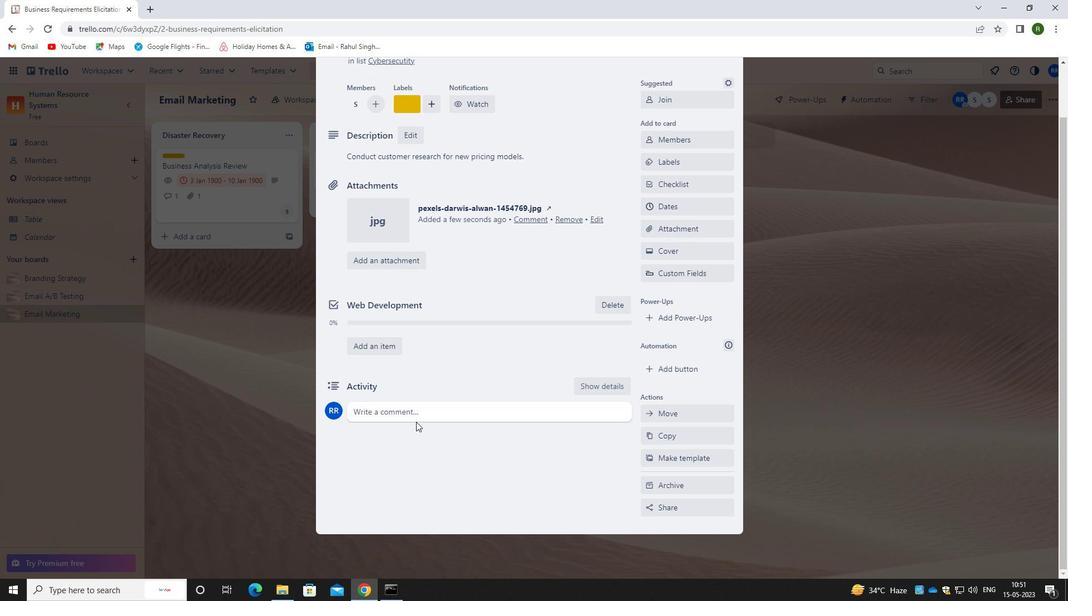 
Action: Mouse pressed left at (417, 415)
Screenshot: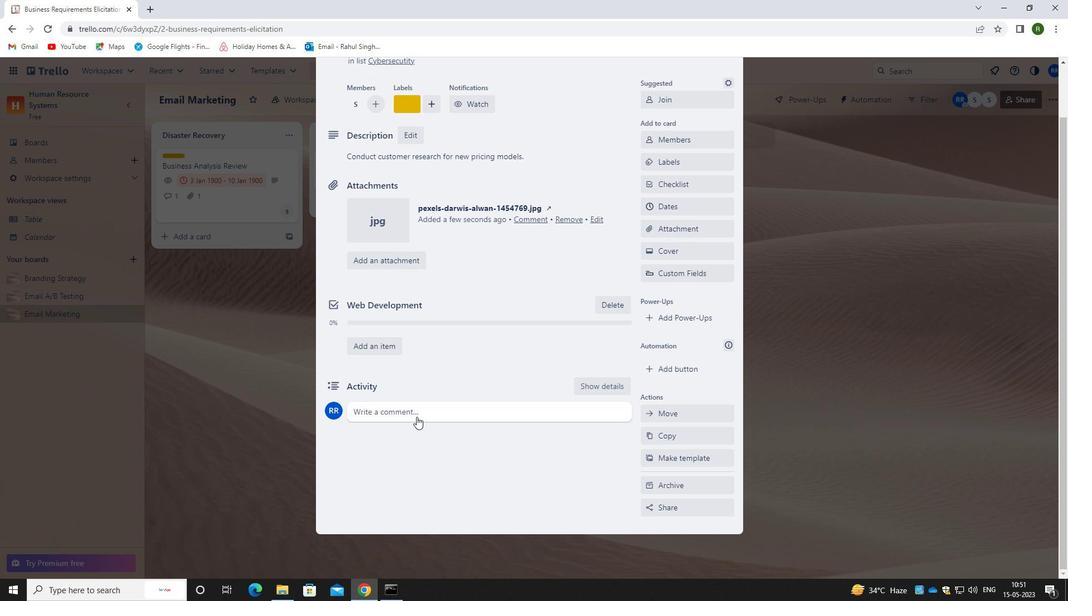 
Action: Mouse moved to (413, 453)
Screenshot: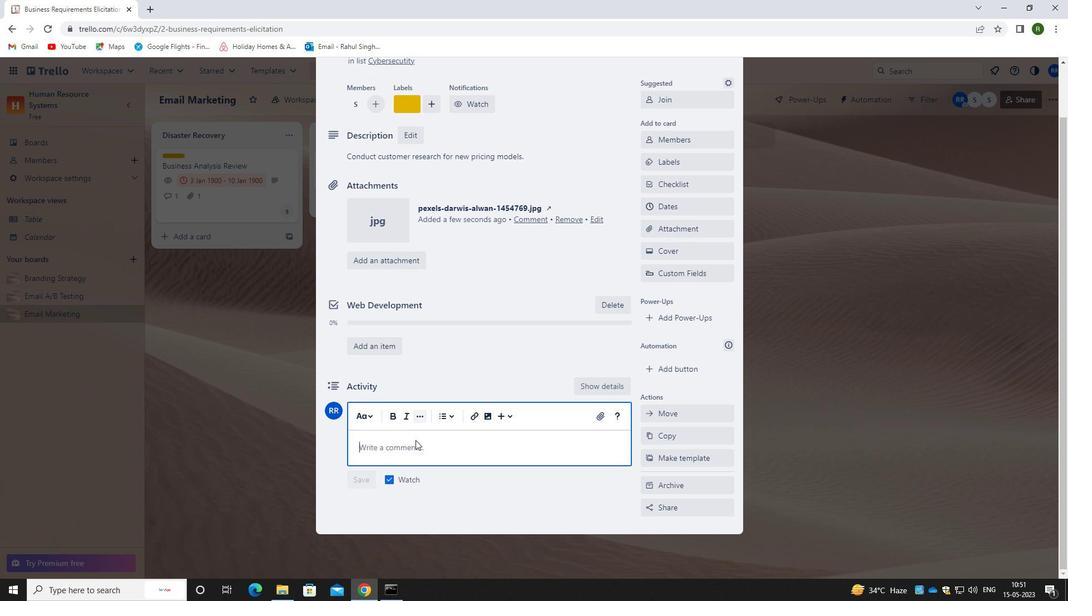 
Action: Mouse pressed left at (413, 453)
Screenshot: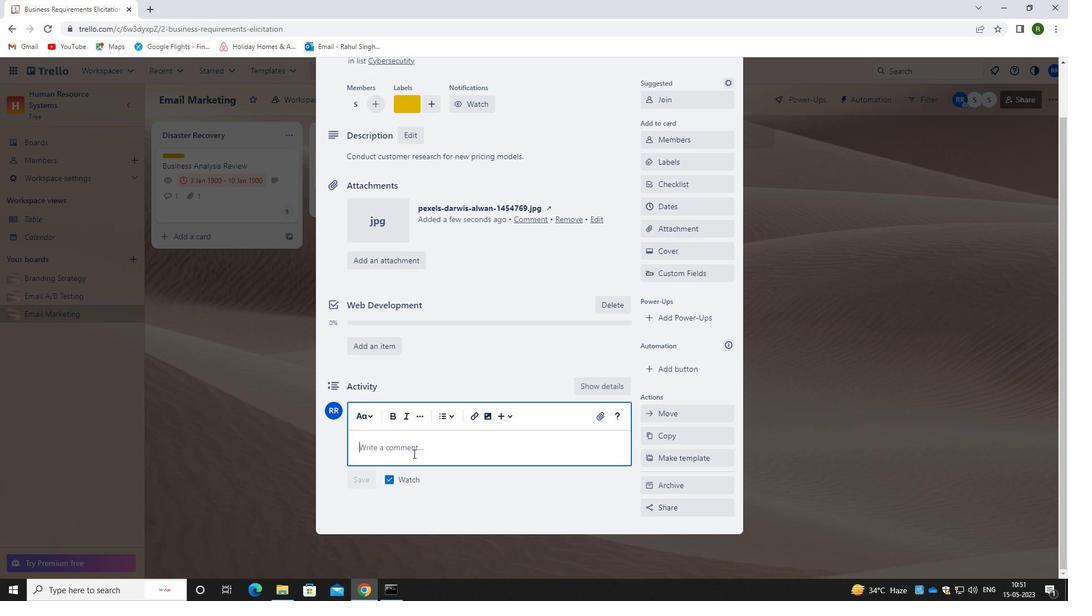 
Action: Key pressed <Key.caps_lock>T<Key.caps_lock>HIS<Key.space>TASK<Key.space>REQUIRES<Key.space>US<Key.space>TO<Key.space>BE<Key.space>AGILE<Key.space>AND<Key.space>ADAPTABEL,<Key.space><Key.backspace><Key.backspace><Key.backspace><Key.backspace>LE,<Key.space>GIVEN<Key.space>THE<Key.space>DYNAMIC<Key.space>NATURE<Key.space>OF<Key.space>THE<Key.space>PROJECT.
Screenshot: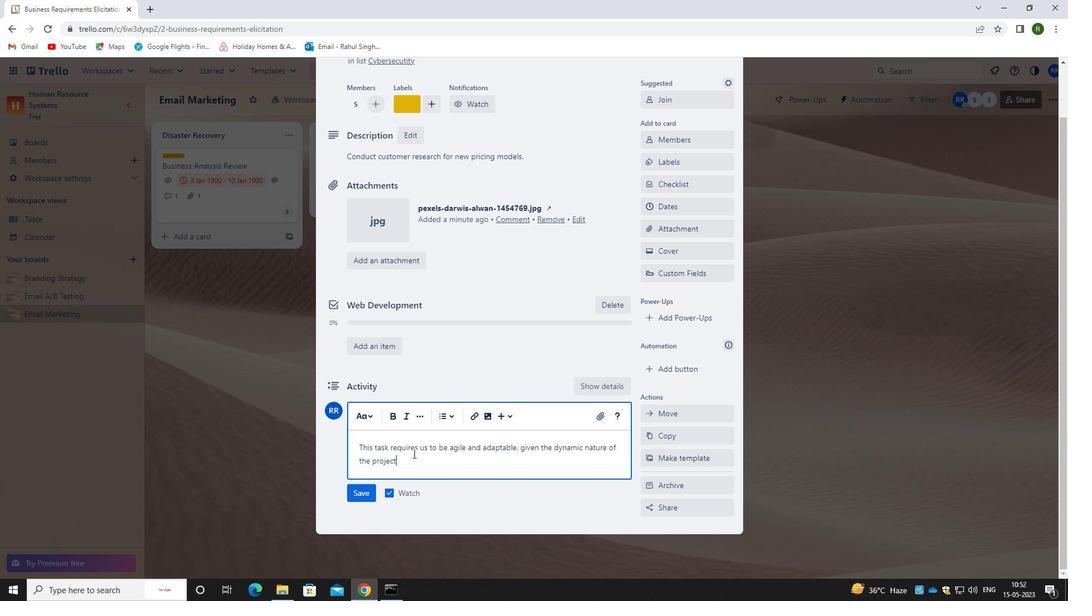 
Action: Mouse moved to (356, 489)
Screenshot: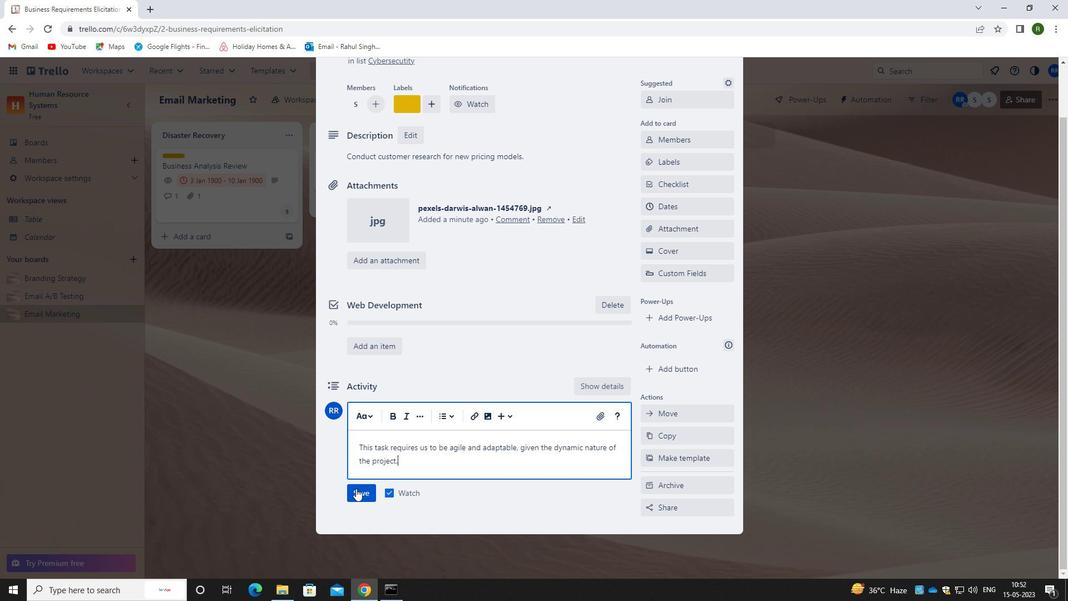 
Action: Mouse pressed left at (356, 489)
Screenshot: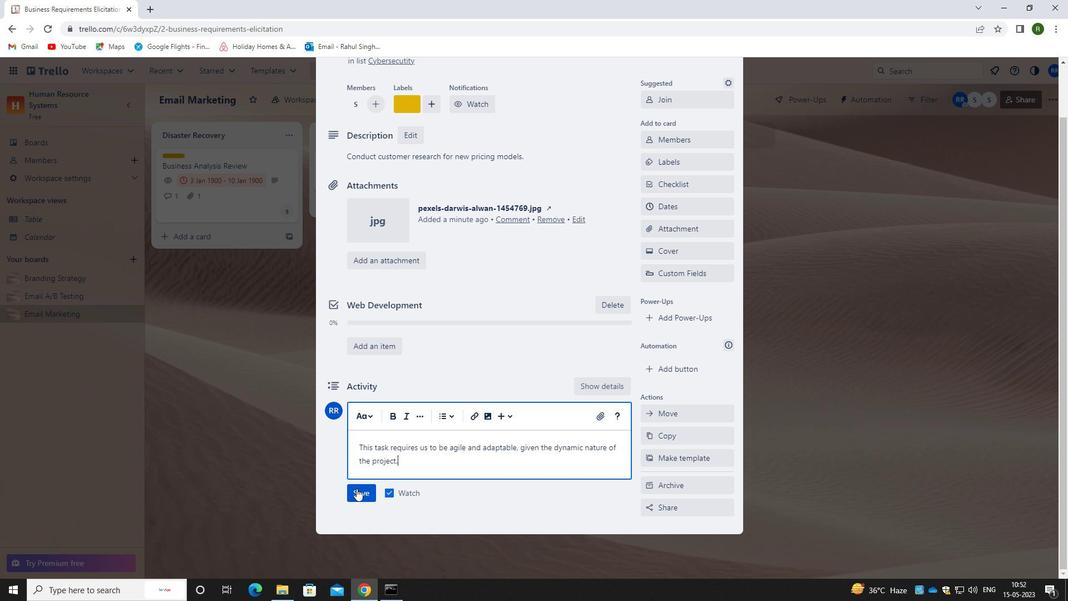 
Action: Mouse moved to (675, 205)
Screenshot: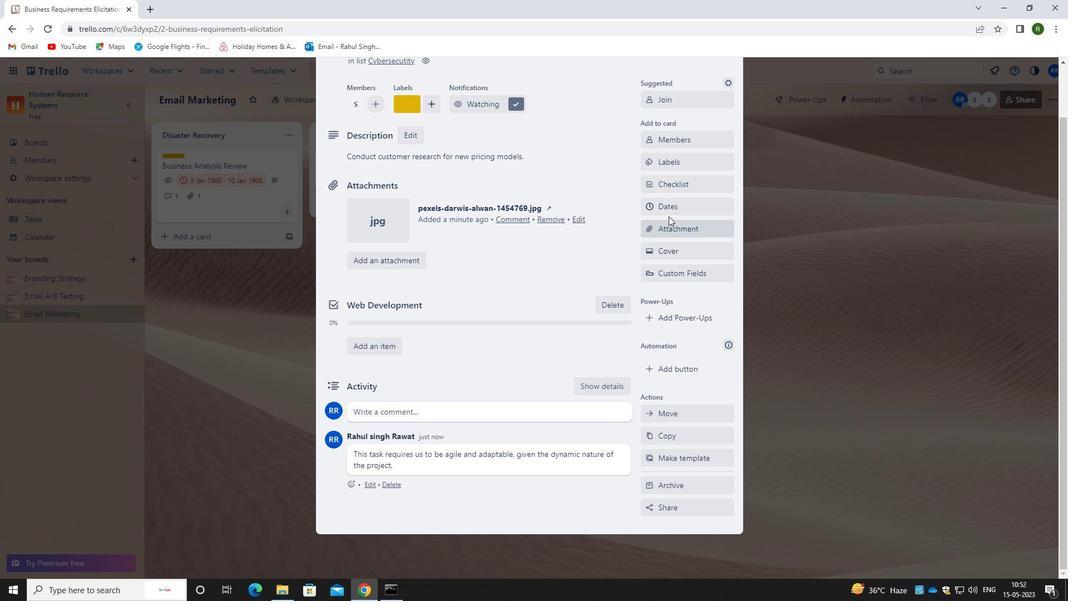 
Action: Mouse pressed left at (675, 205)
Screenshot: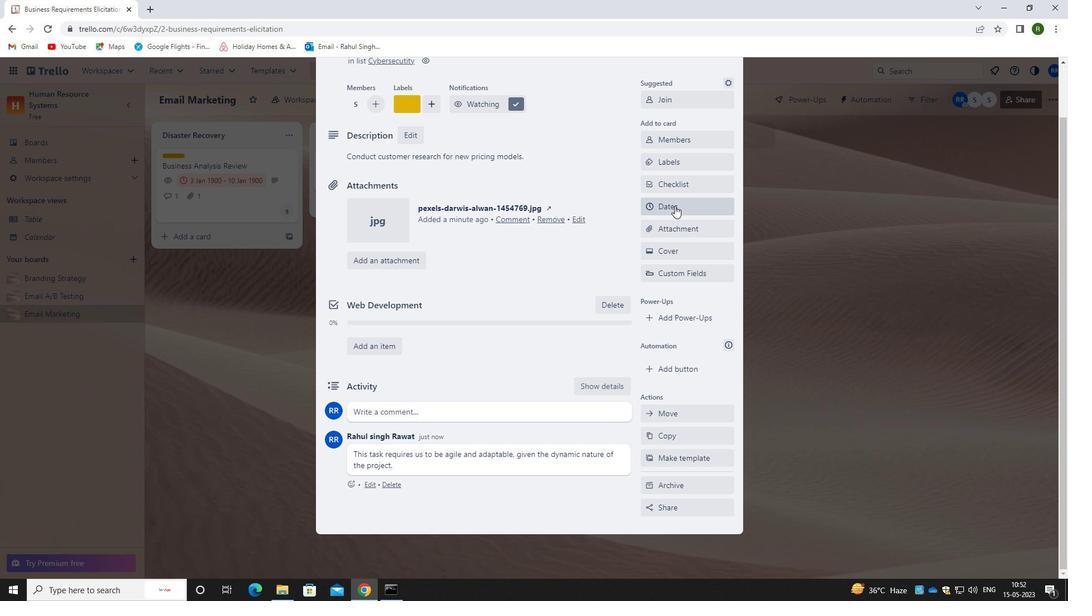 
Action: Mouse moved to (661, 304)
Screenshot: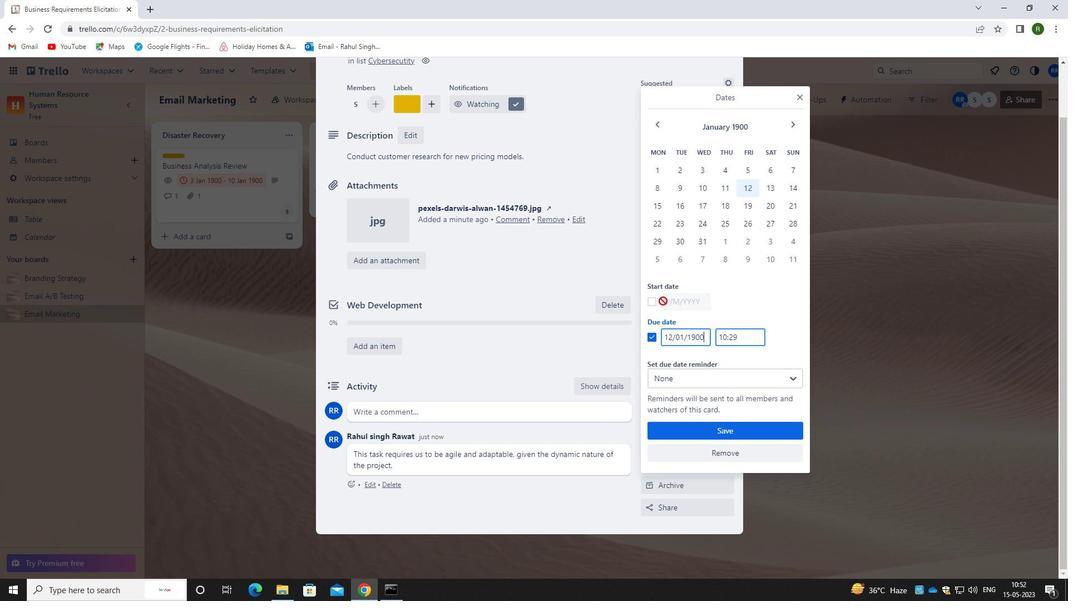 
Action: Mouse pressed left at (661, 304)
Screenshot: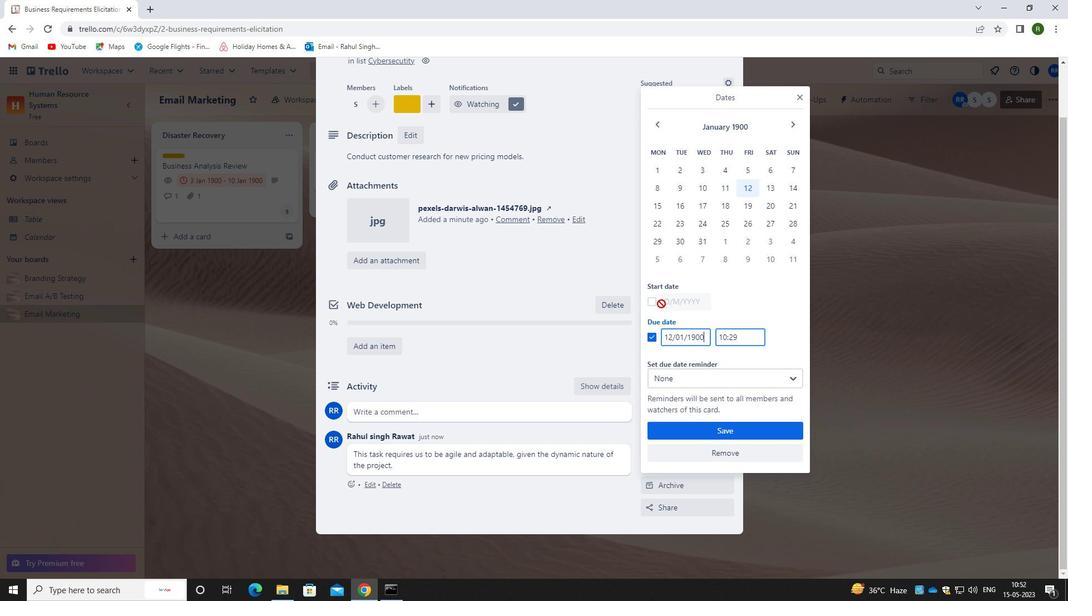 
Action: Mouse moved to (649, 301)
Screenshot: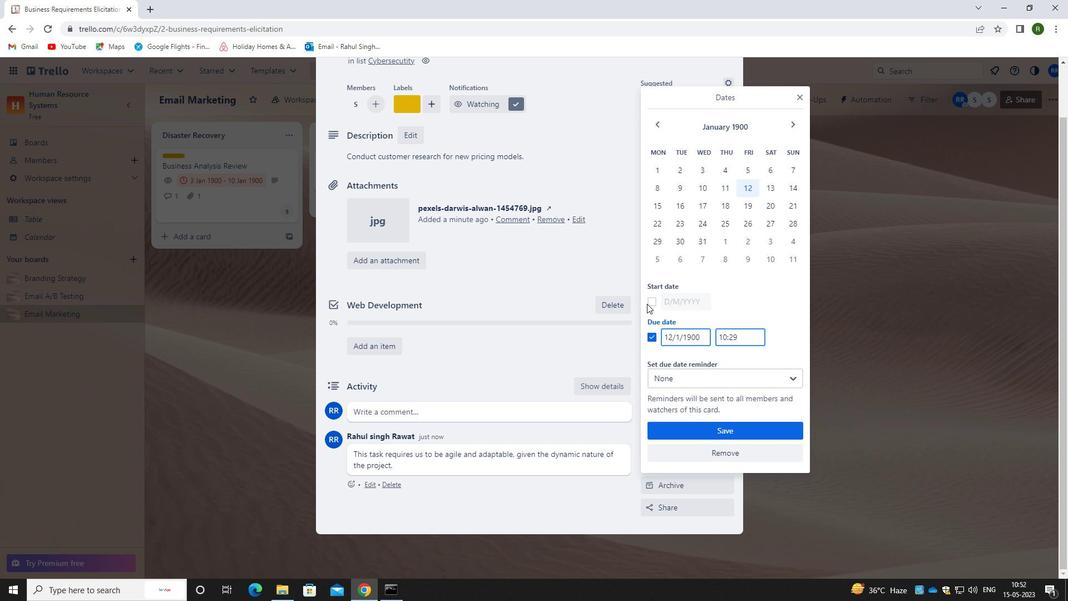 
Action: Mouse pressed left at (649, 301)
Screenshot: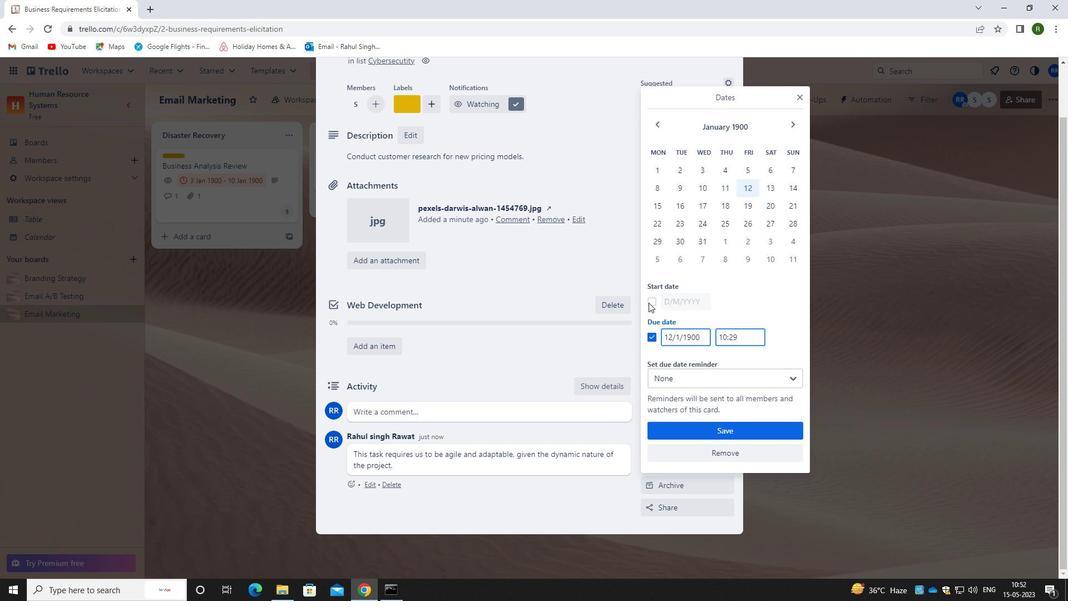 
Action: Mouse moved to (712, 305)
Screenshot: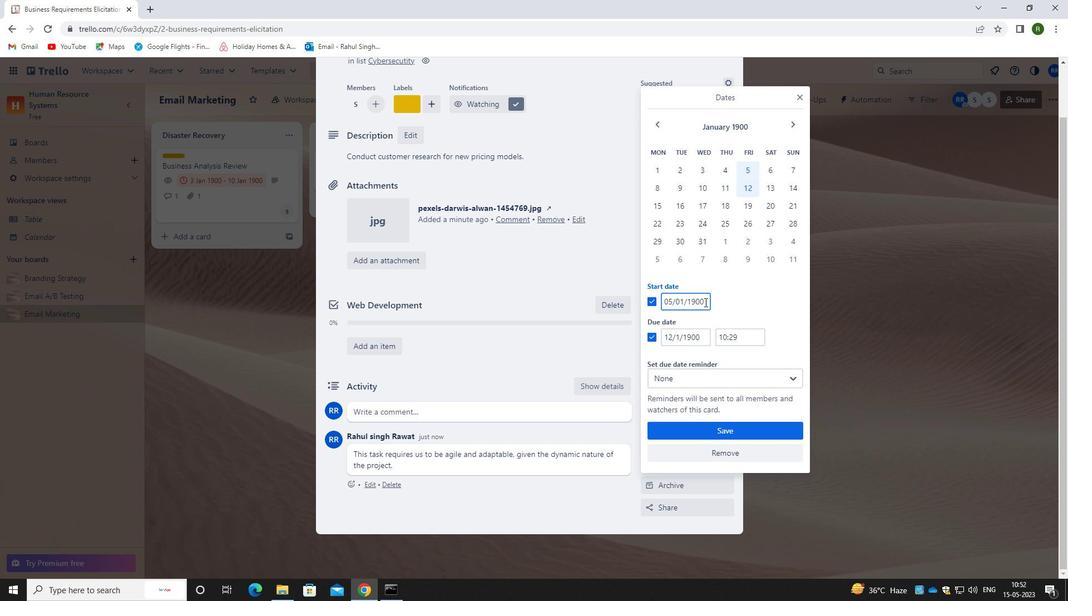 
Action: Mouse pressed left at (712, 305)
Screenshot: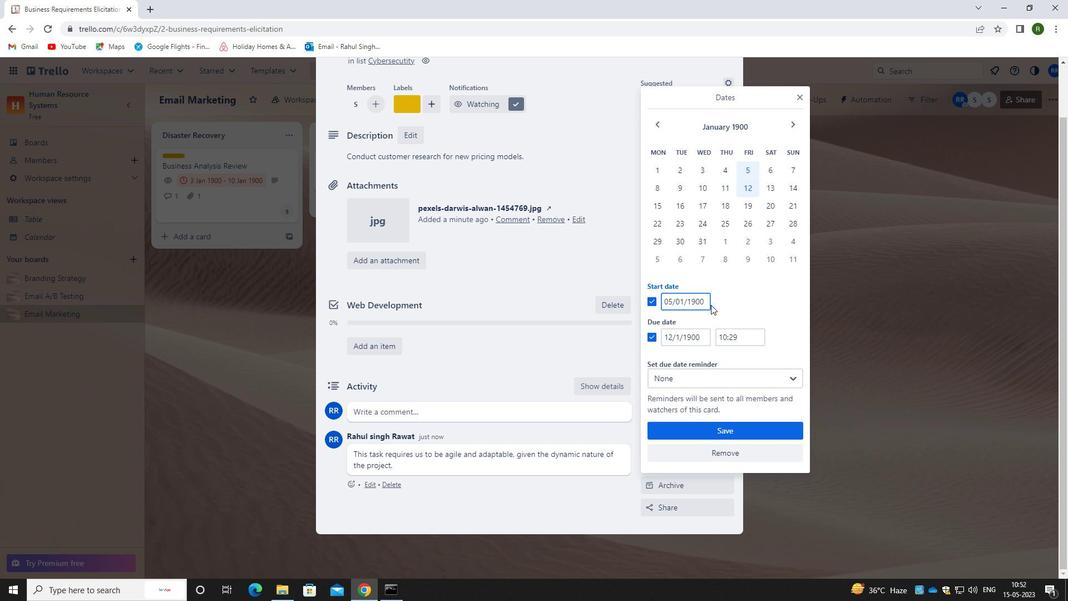 
Action: Mouse moved to (684, 302)
Screenshot: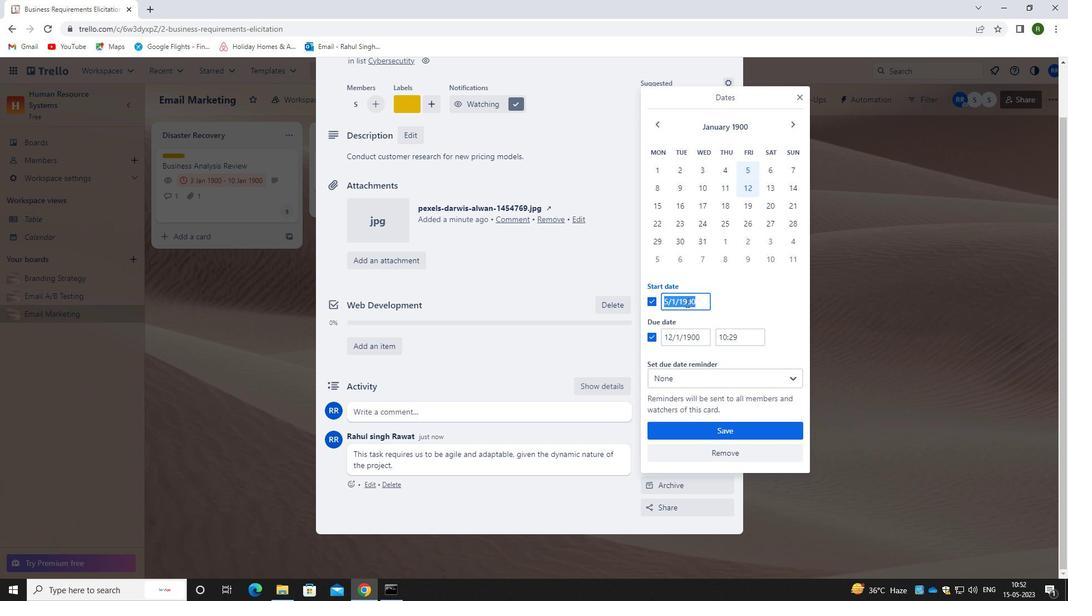 
Action: Key pressed 0
Screenshot: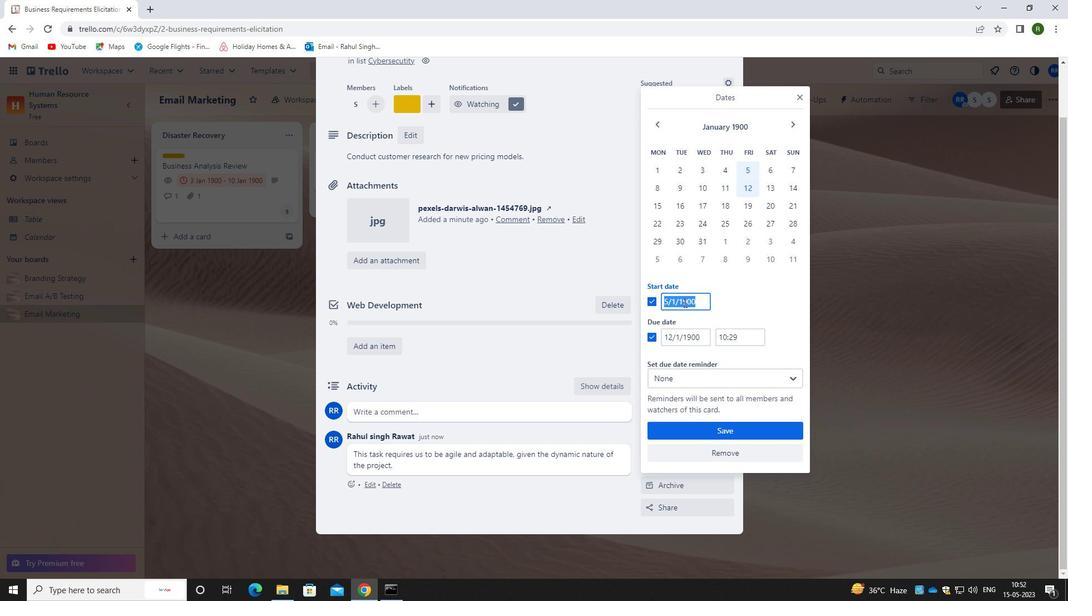 
Action: Mouse moved to (680, 301)
Screenshot: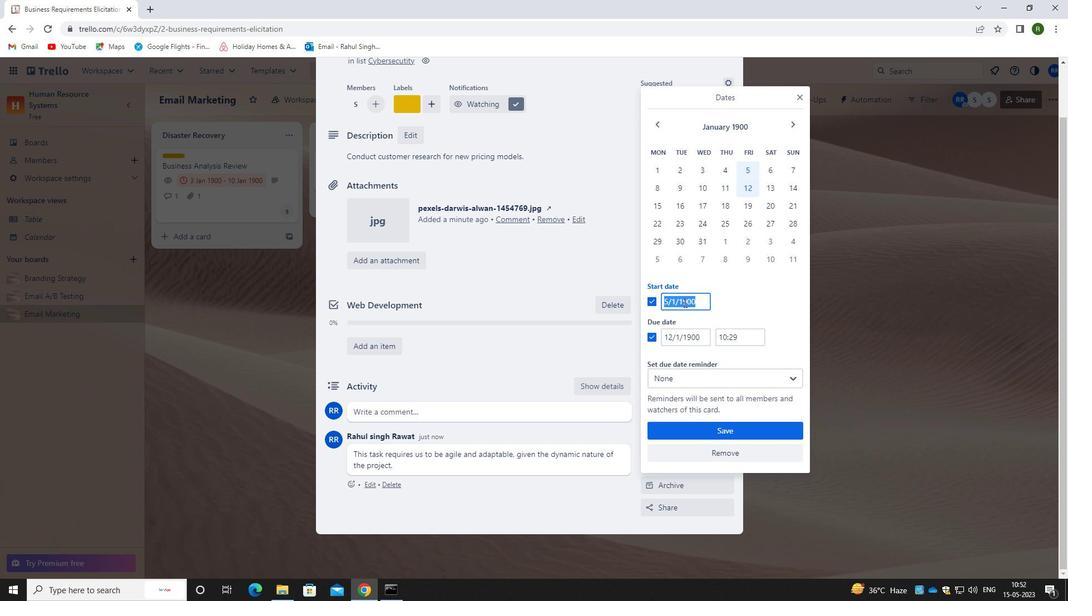 
Action: Key pressed 6/01/1900
Screenshot: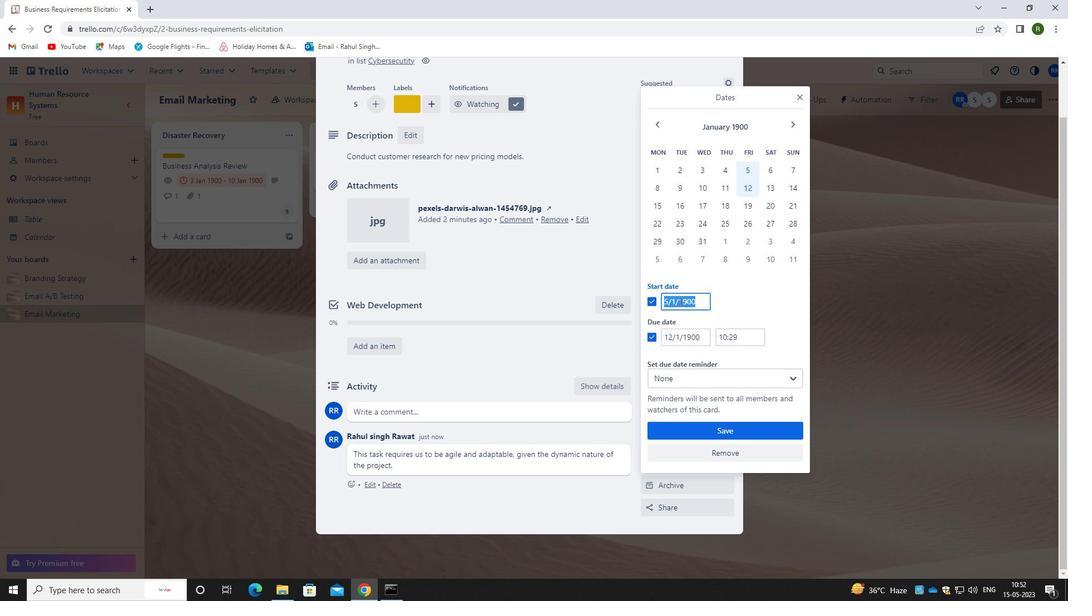 
Action: Mouse moved to (704, 301)
Screenshot: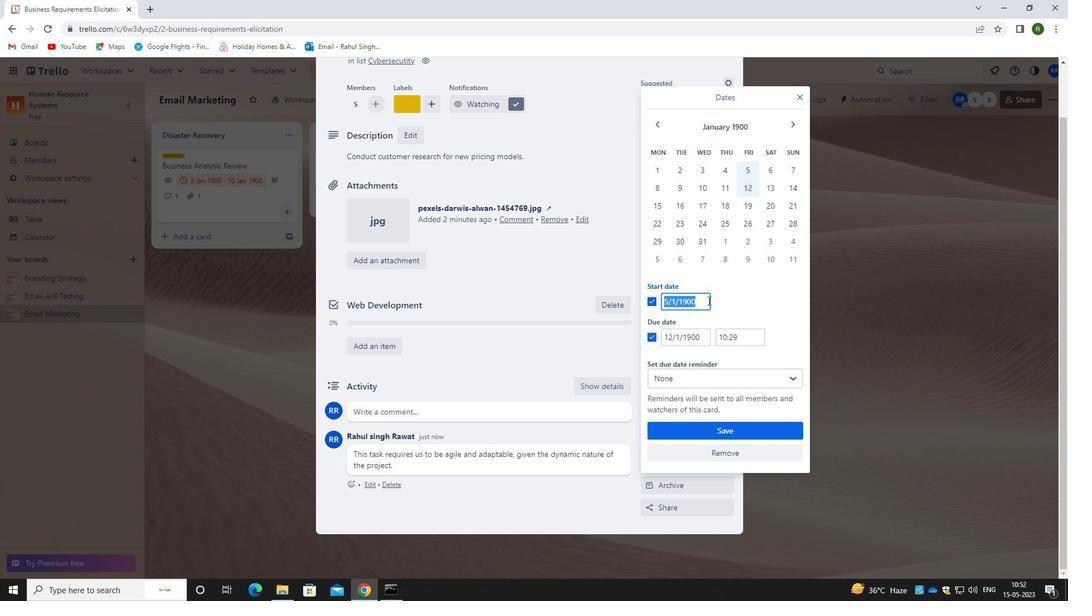 
Action: Mouse pressed left at (704, 301)
Screenshot: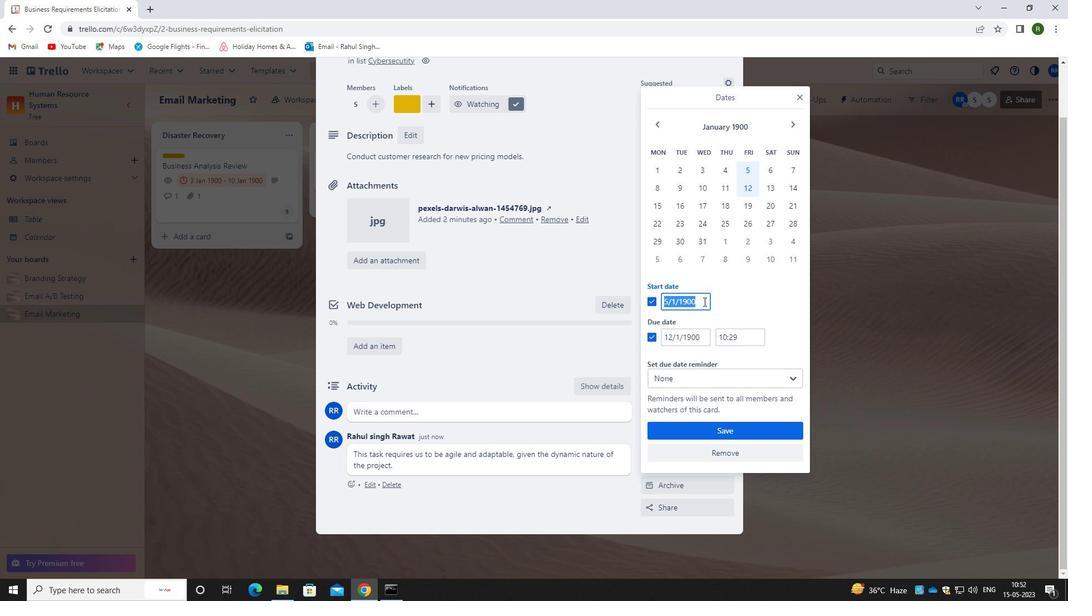 
Action: Mouse moved to (641, 305)
Screenshot: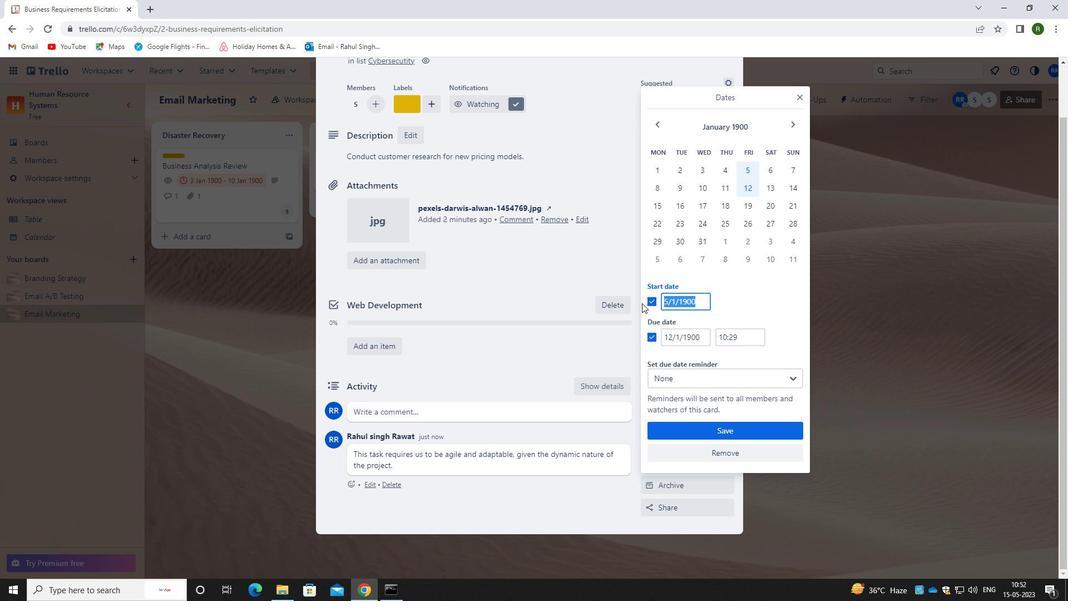 
Action: Key pressed <Key.num_lock><Key.insert>06/01/1900
Screenshot: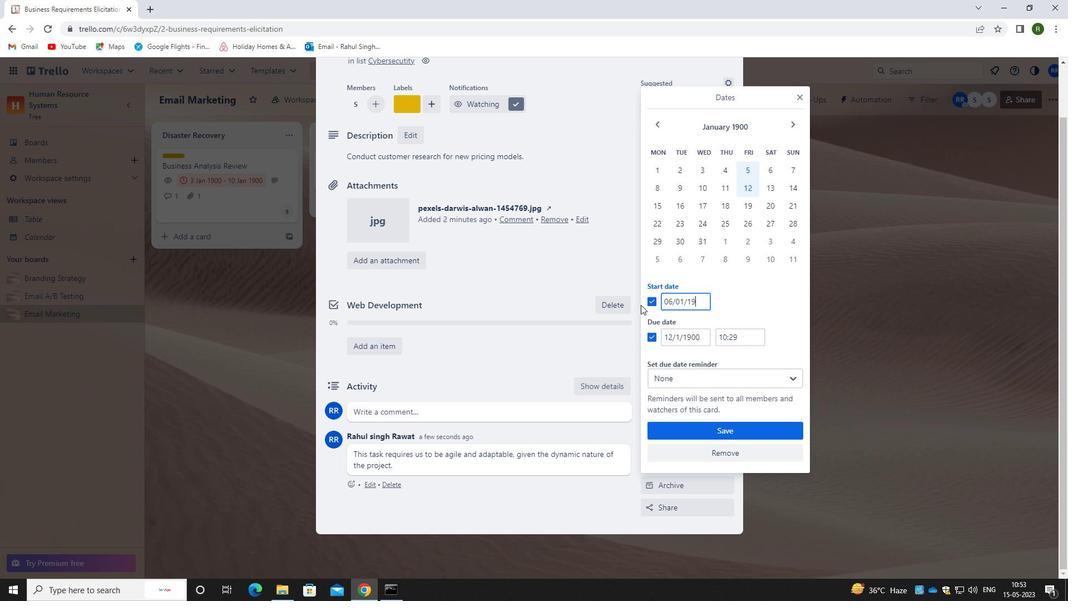 
Action: Mouse moved to (698, 335)
Screenshot: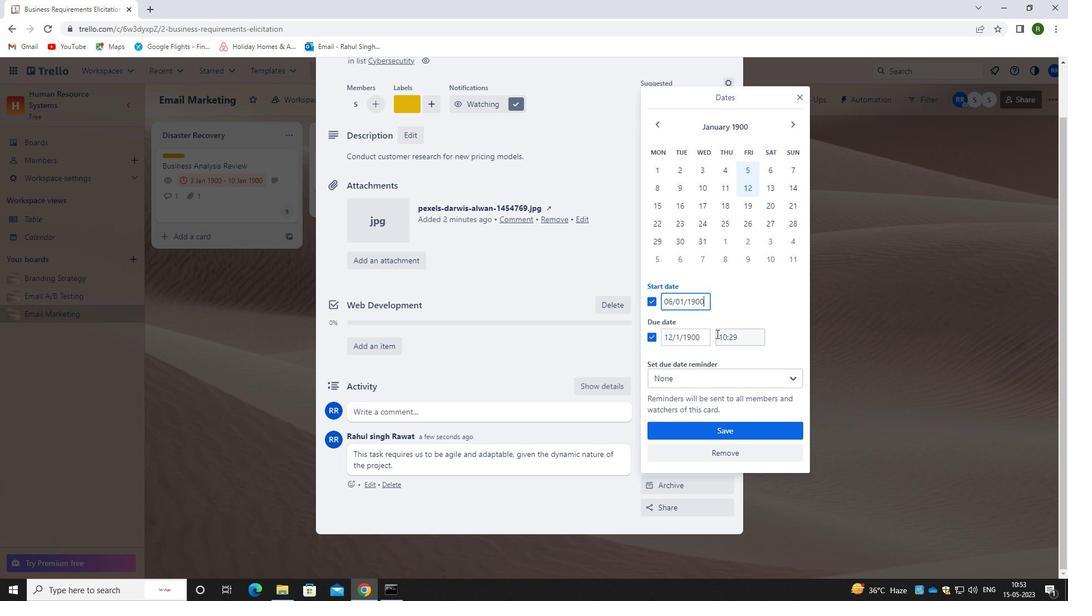 
Action: Mouse pressed left at (698, 335)
Screenshot: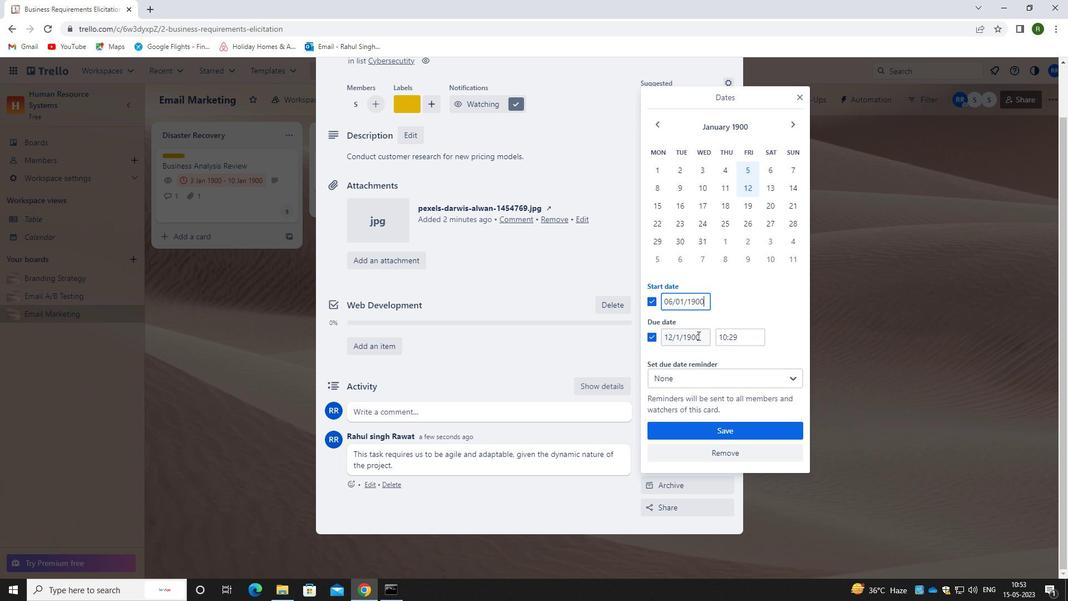 
Action: Mouse moved to (652, 343)
Screenshot: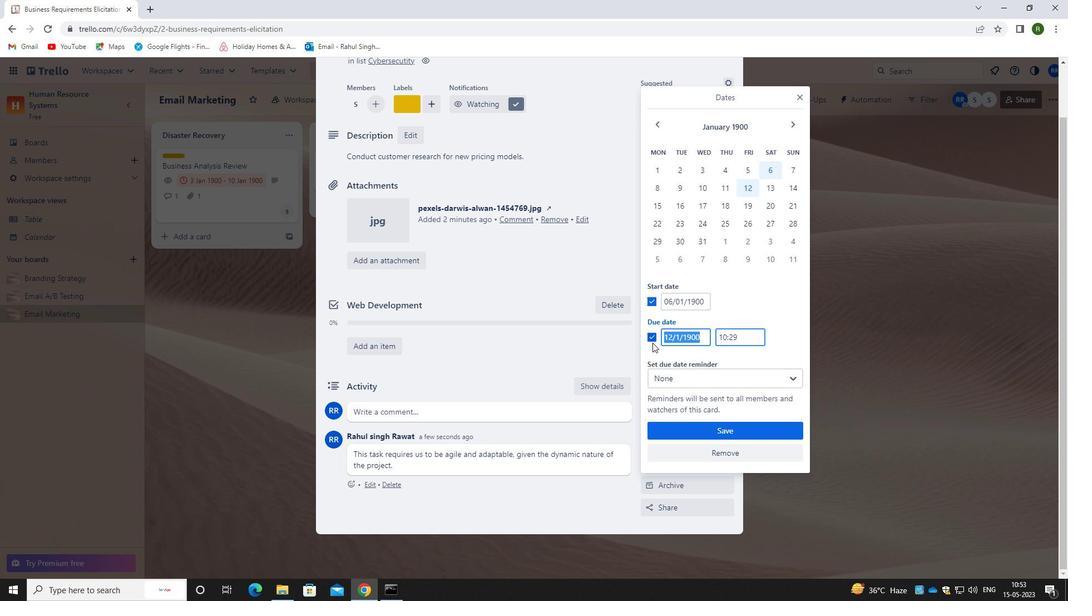 
Action: Key pressed 13/01/1900
Screenshot: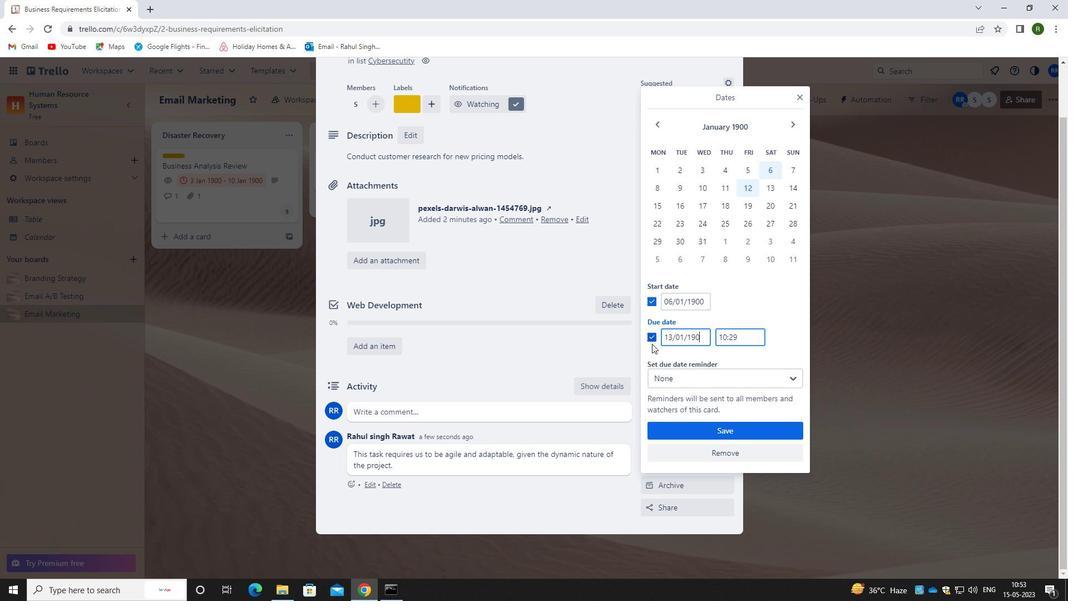 
Action: Mouse moved to (737, 430)
Screenshot: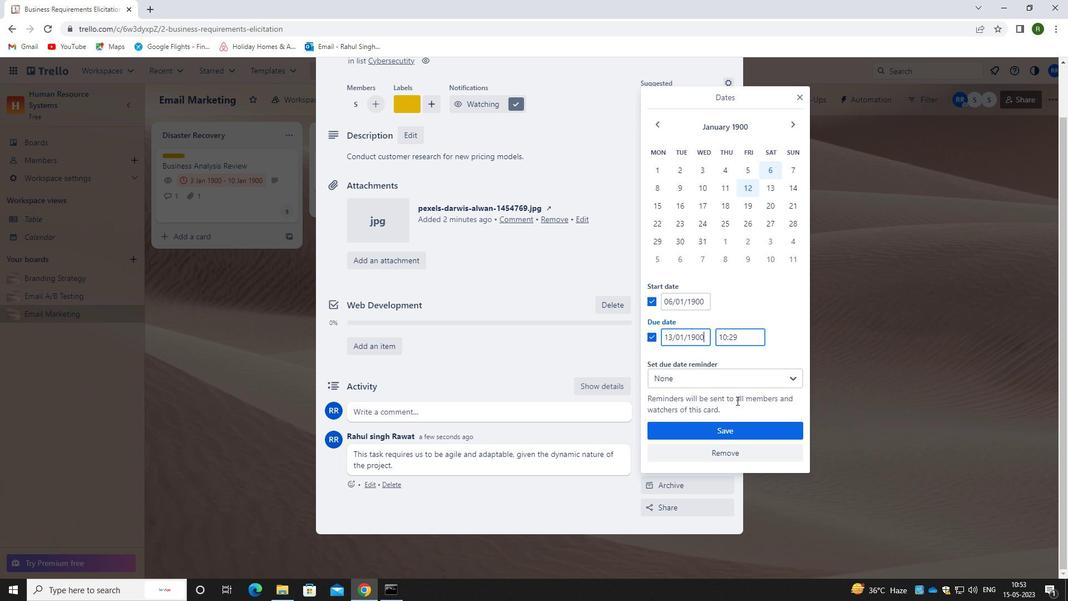 
Action: Mouse pressed left at (737, 430)
Screenshot: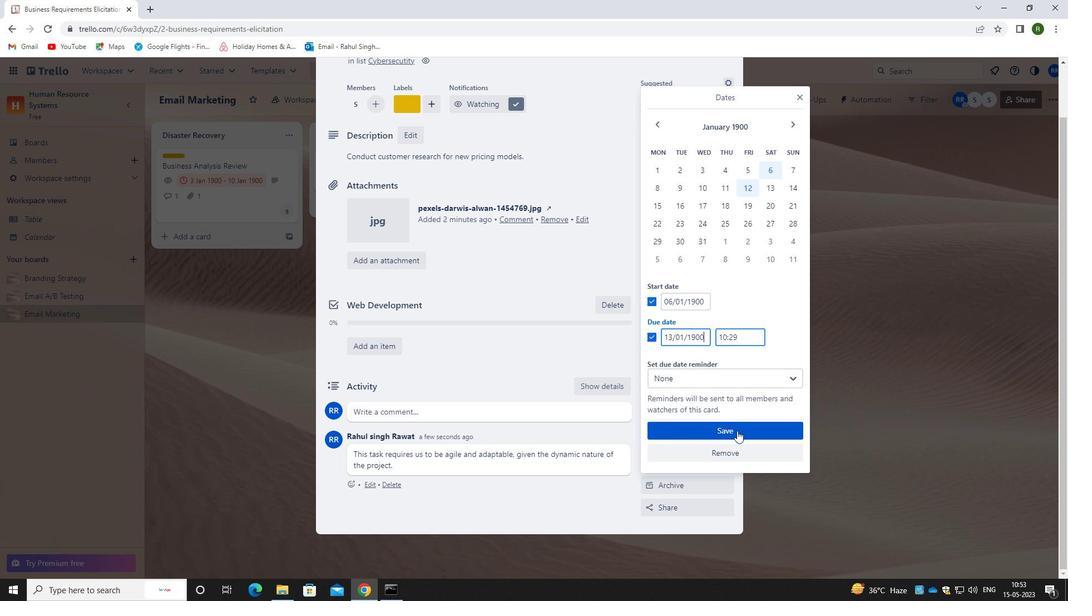 
Action: Mouse moved to (729, 364)
Screenshot: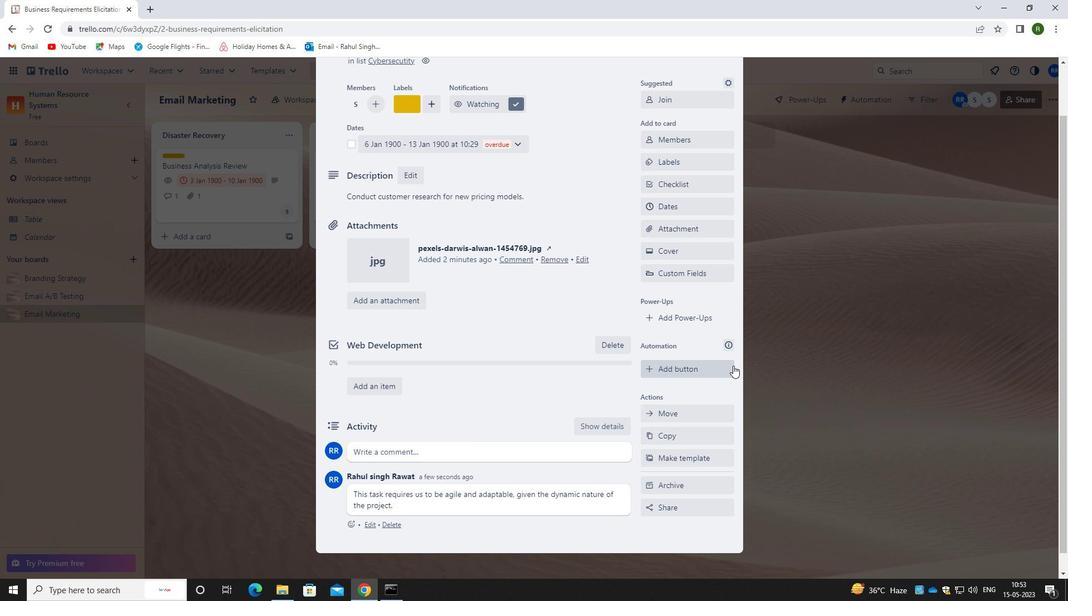 
